 Task: Check the sale-to-list ratio of 2 stories in the last 1 year.
Action: Mouse moved to (1082, 277)
Screenshot: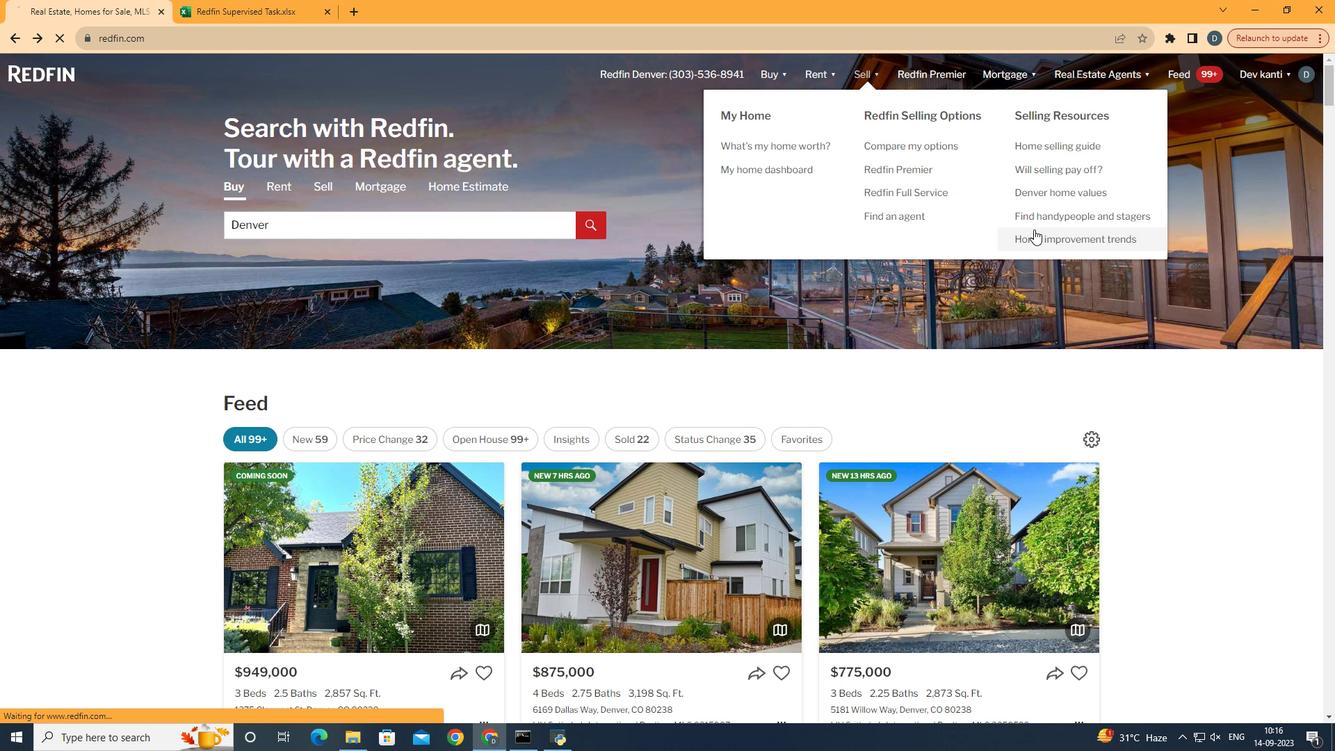 
Action: Mouse pressed left at (1082, 277)
Screenshot: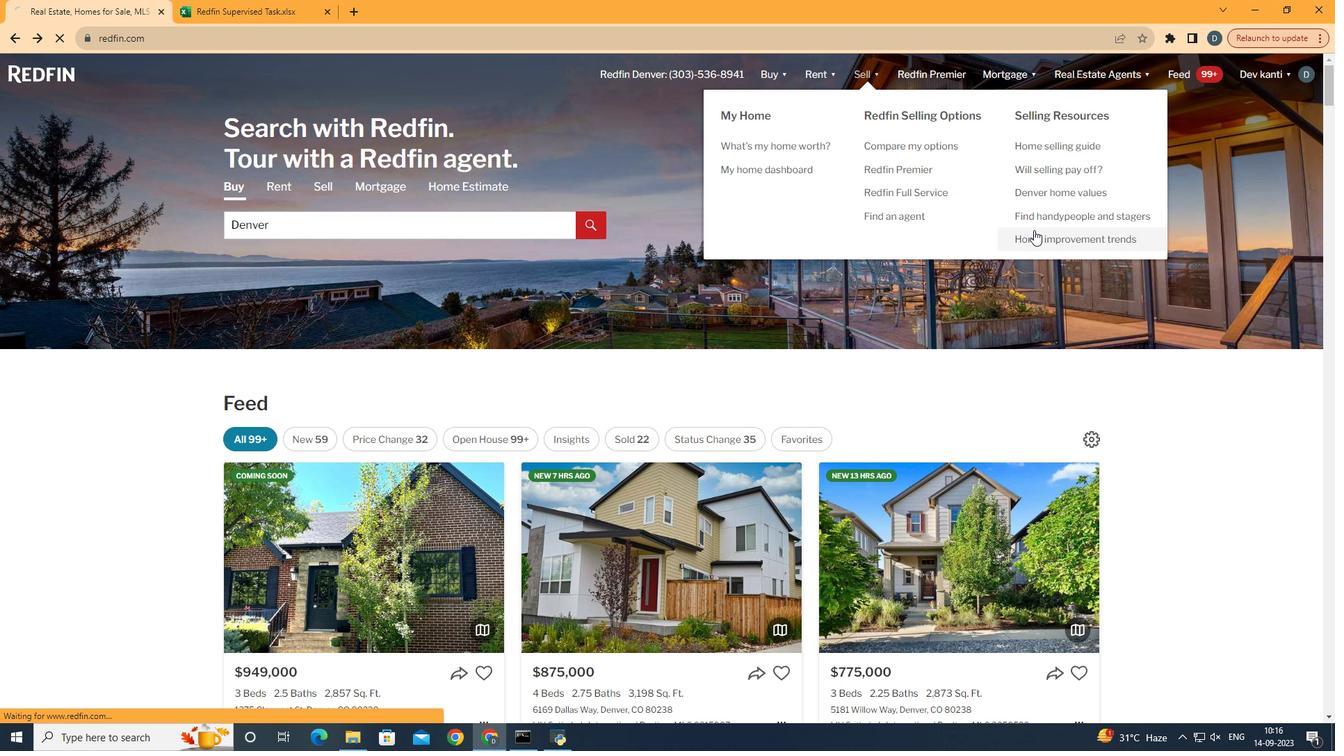 
Action: Mouse moved to (392, 311)
Screenshot: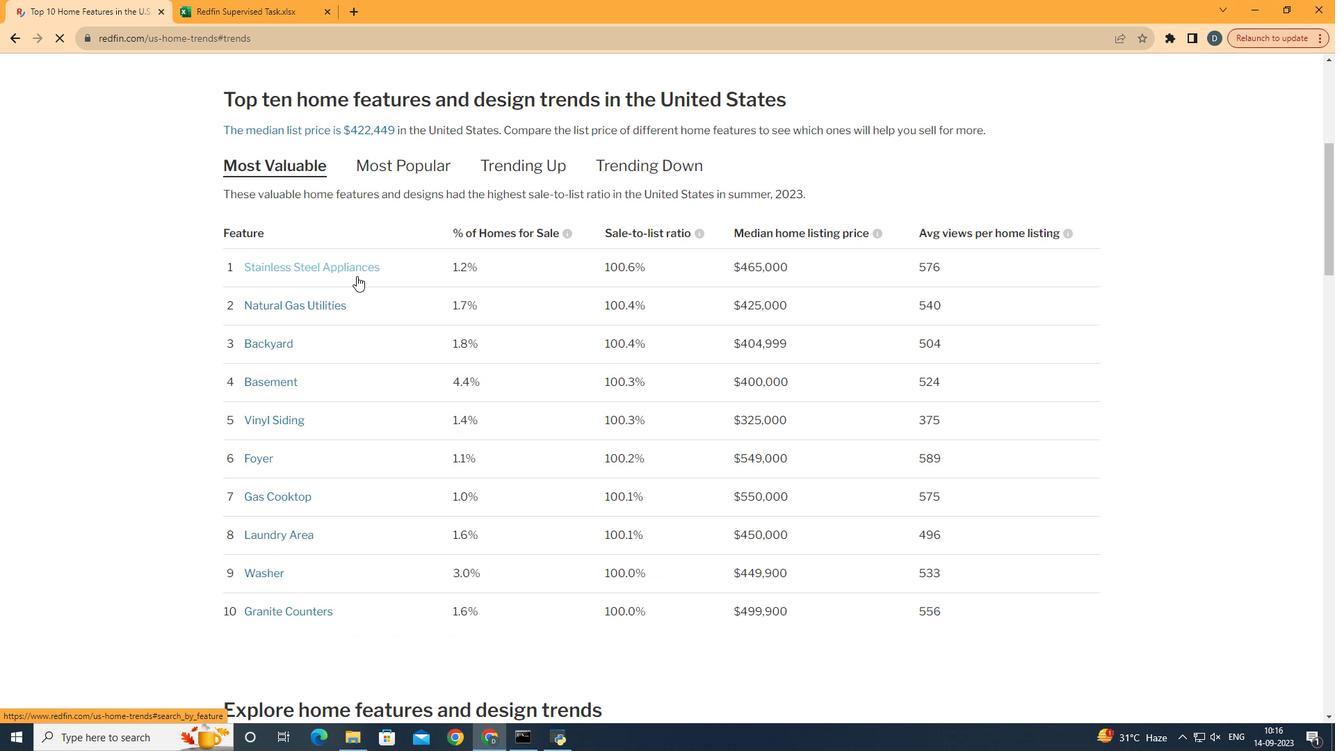 
Action: Mouse pressed left at (392, 311)
Screenshot: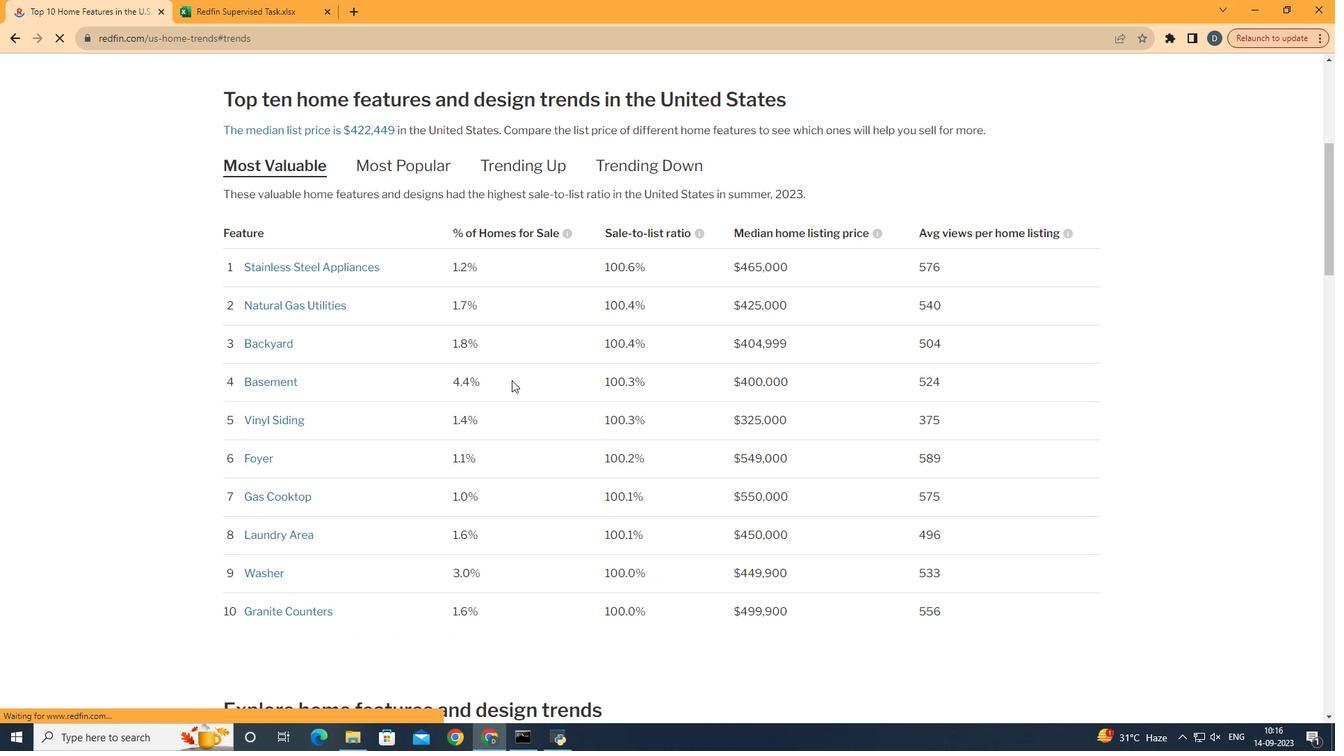 
Action: Mouse moved to (571, 446)
Screenshot: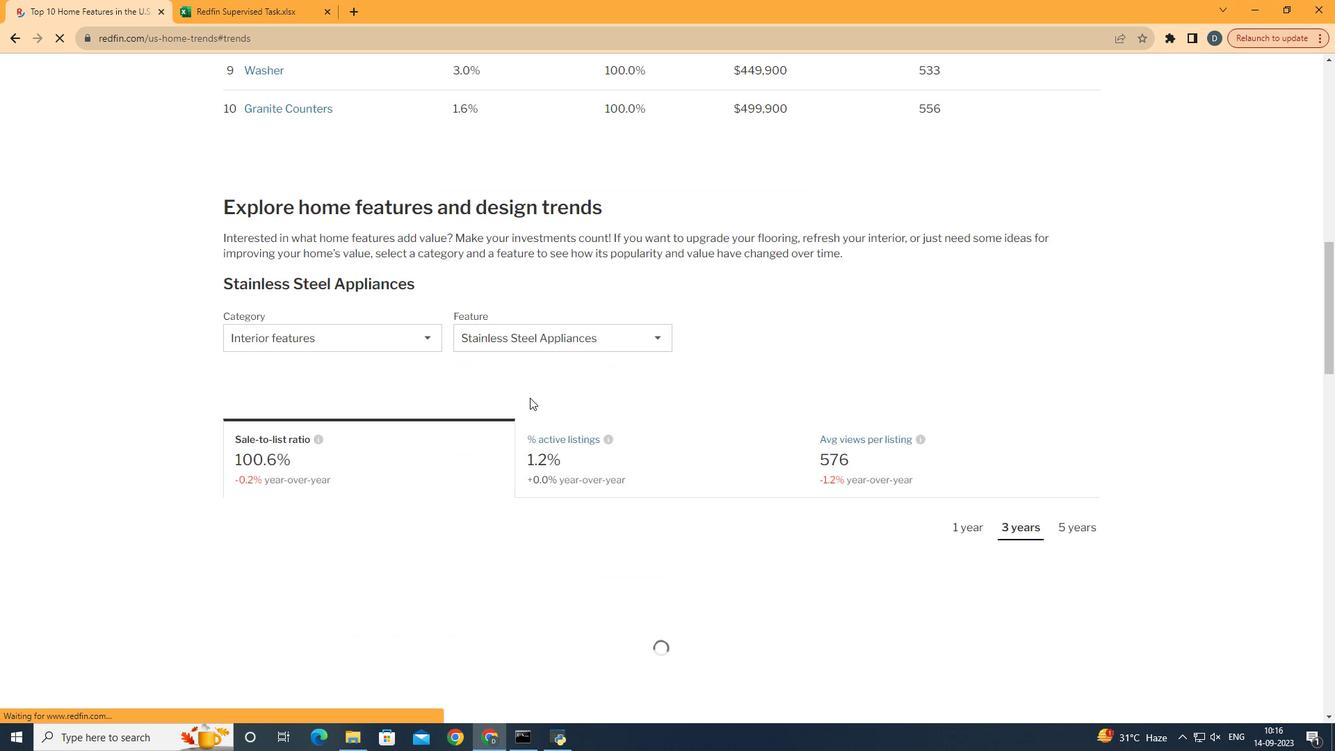 
Action: Mouse scrolled (571, 445) with delta (0, 0)
Screenshot: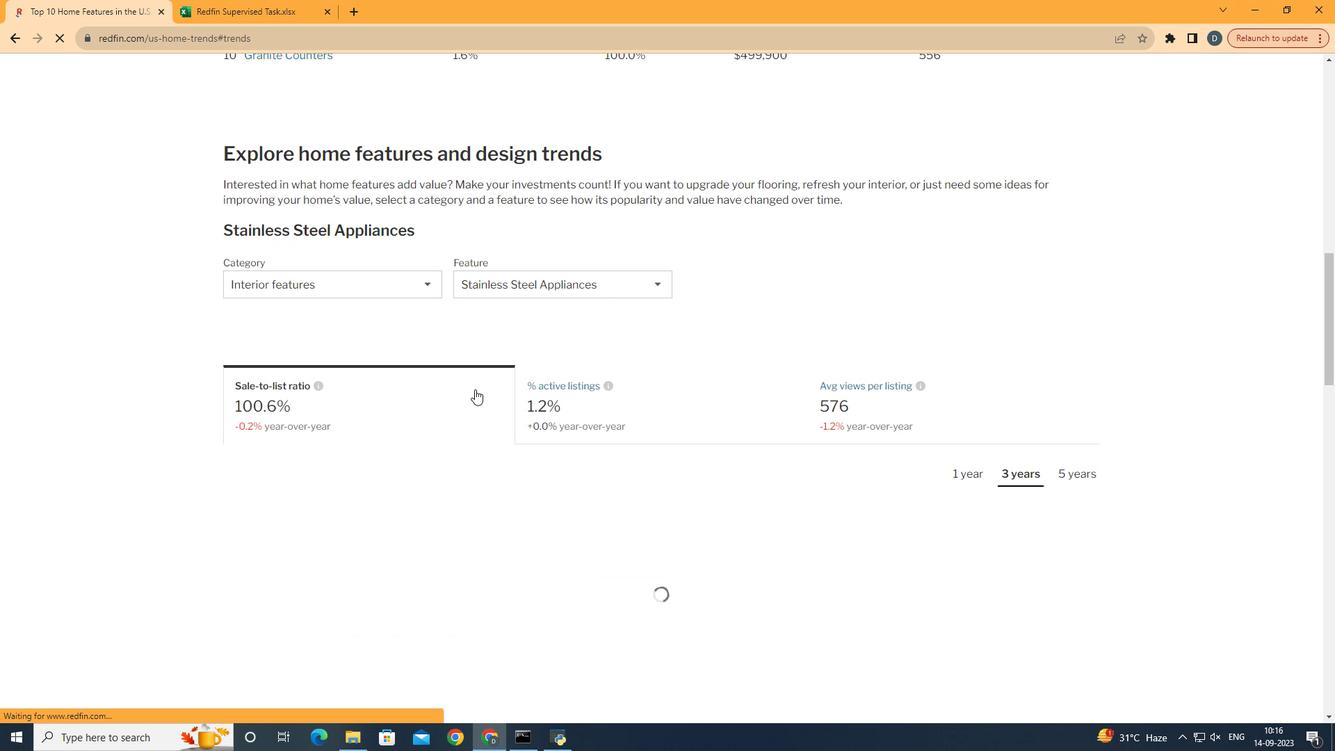 
Action: Mouse scrolled (571, 445) with delta (0, 0)
Screenshot: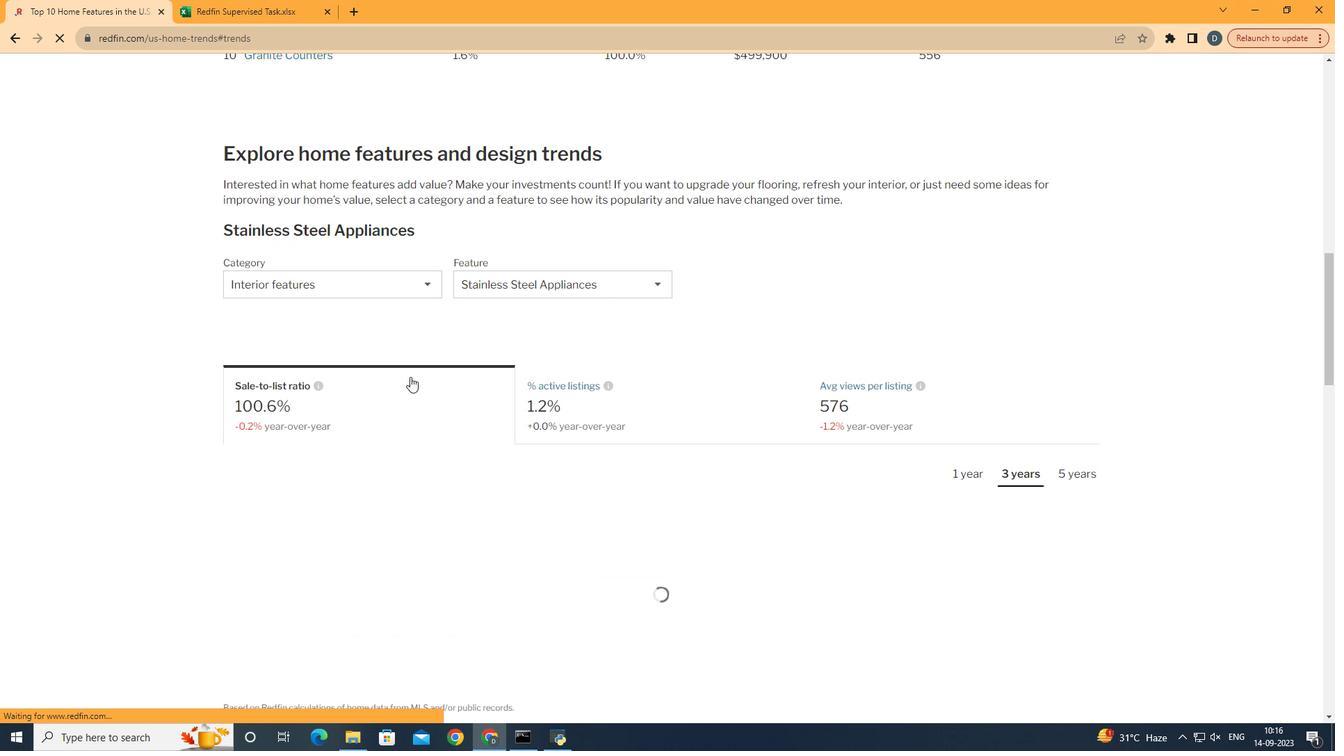 
Action: Mouse moved to (572, 446)
Screenshot: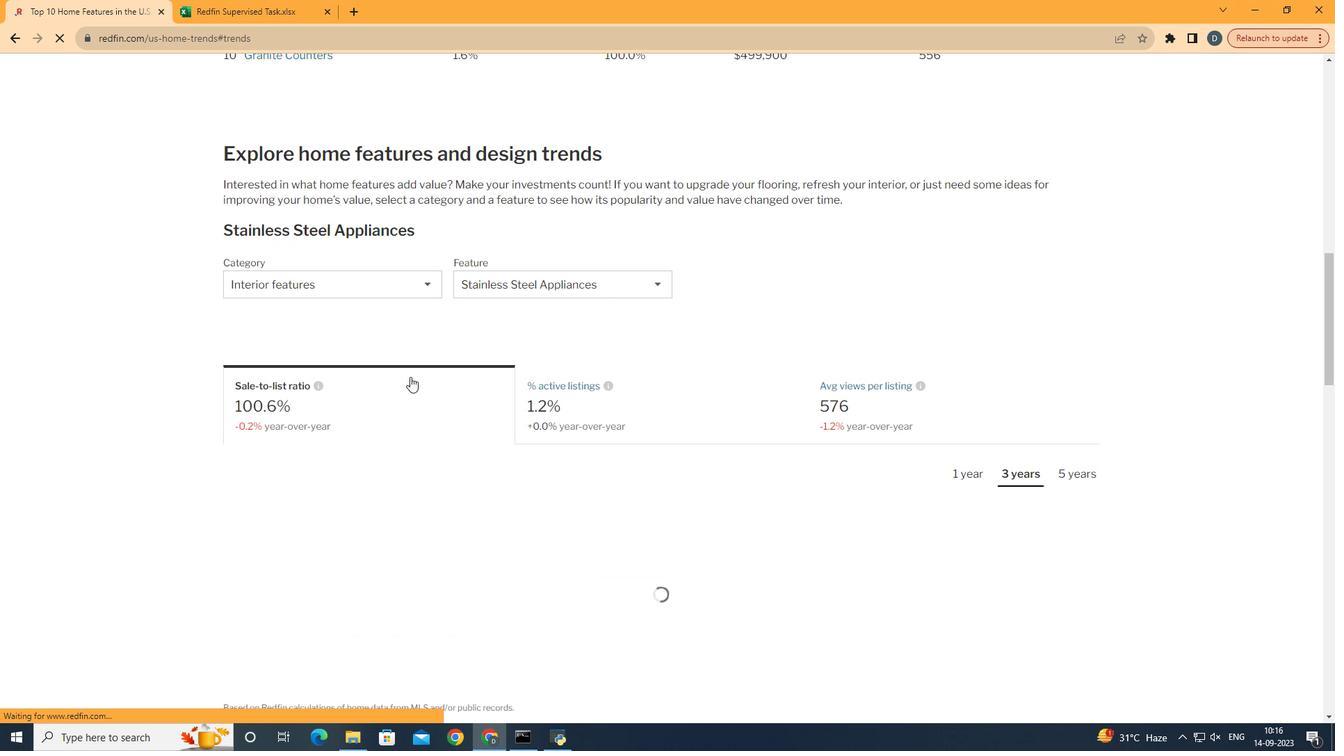 
Action: Mouse scrolled (572, 445) with delta (0, 0)
Screenshot: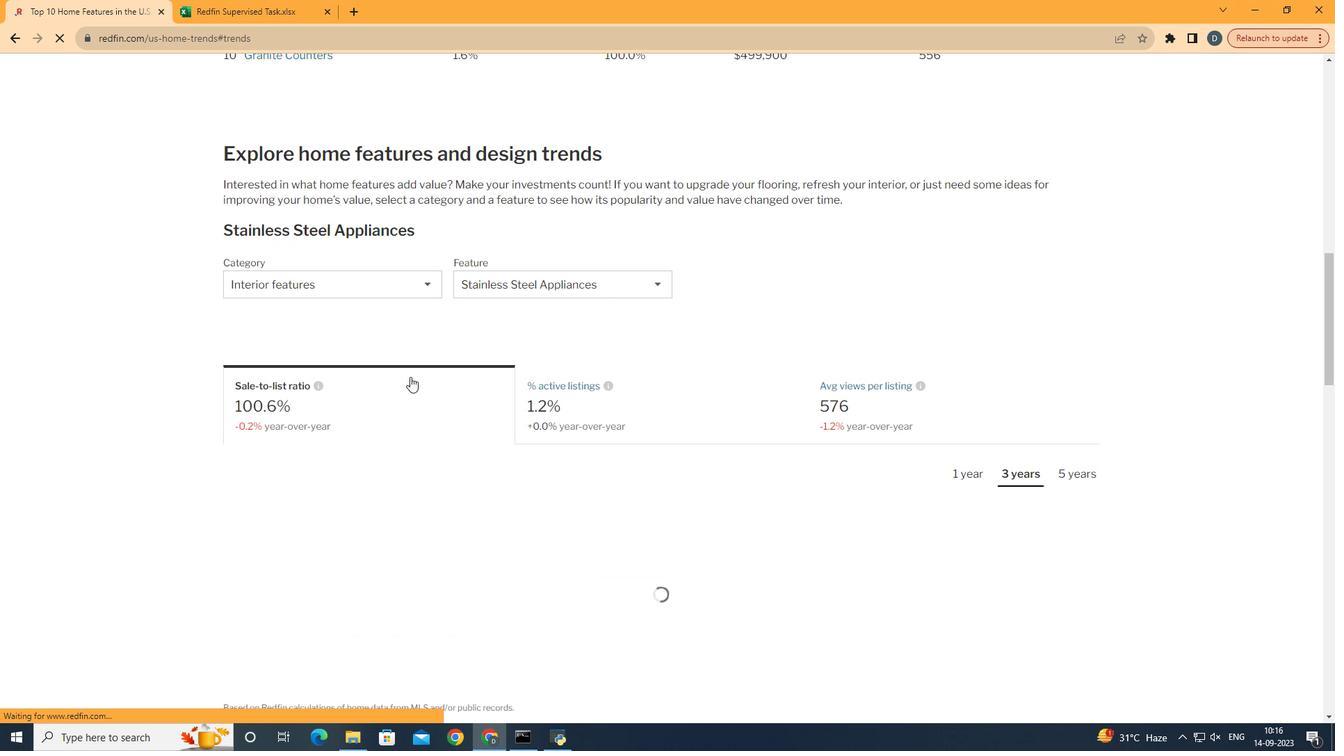 
Action: Mouse moved to (573, 446)
Screenshot: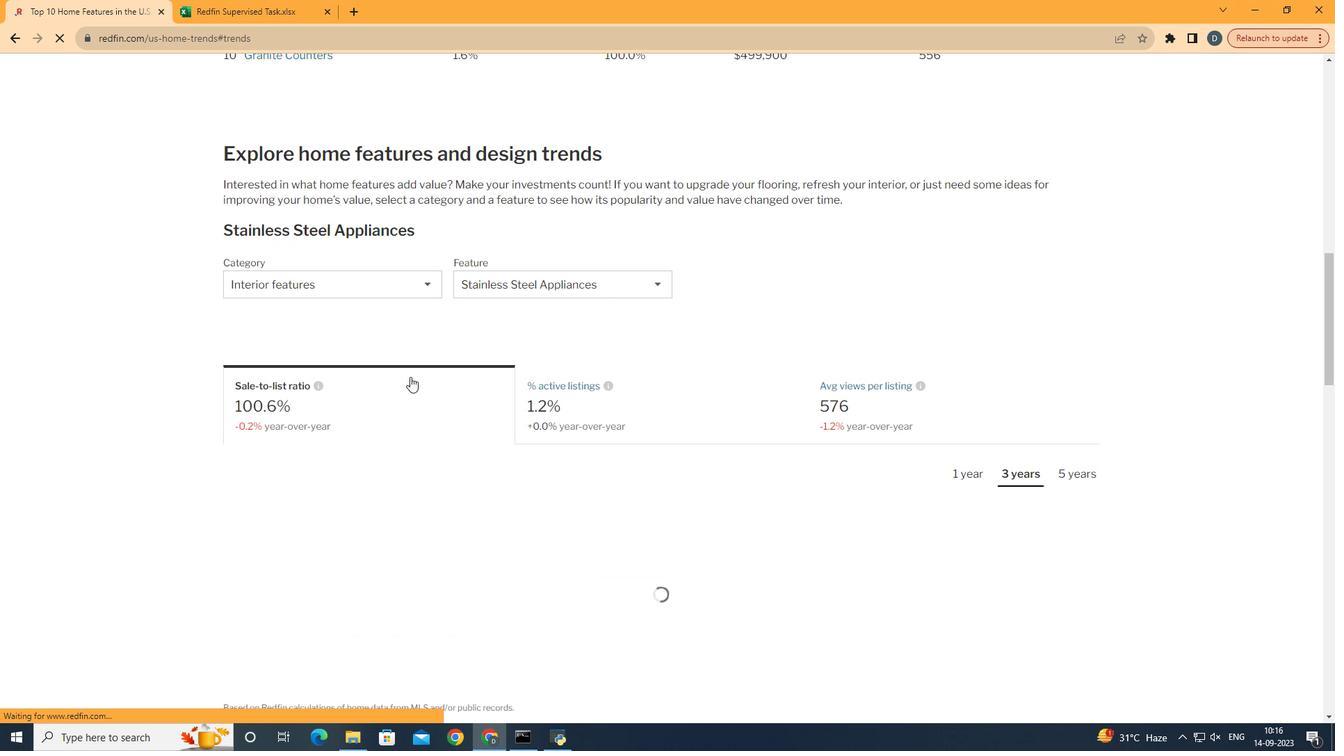 
Action: Mouse scrolled (573, 445) with delta (0, 0)
Screenshot: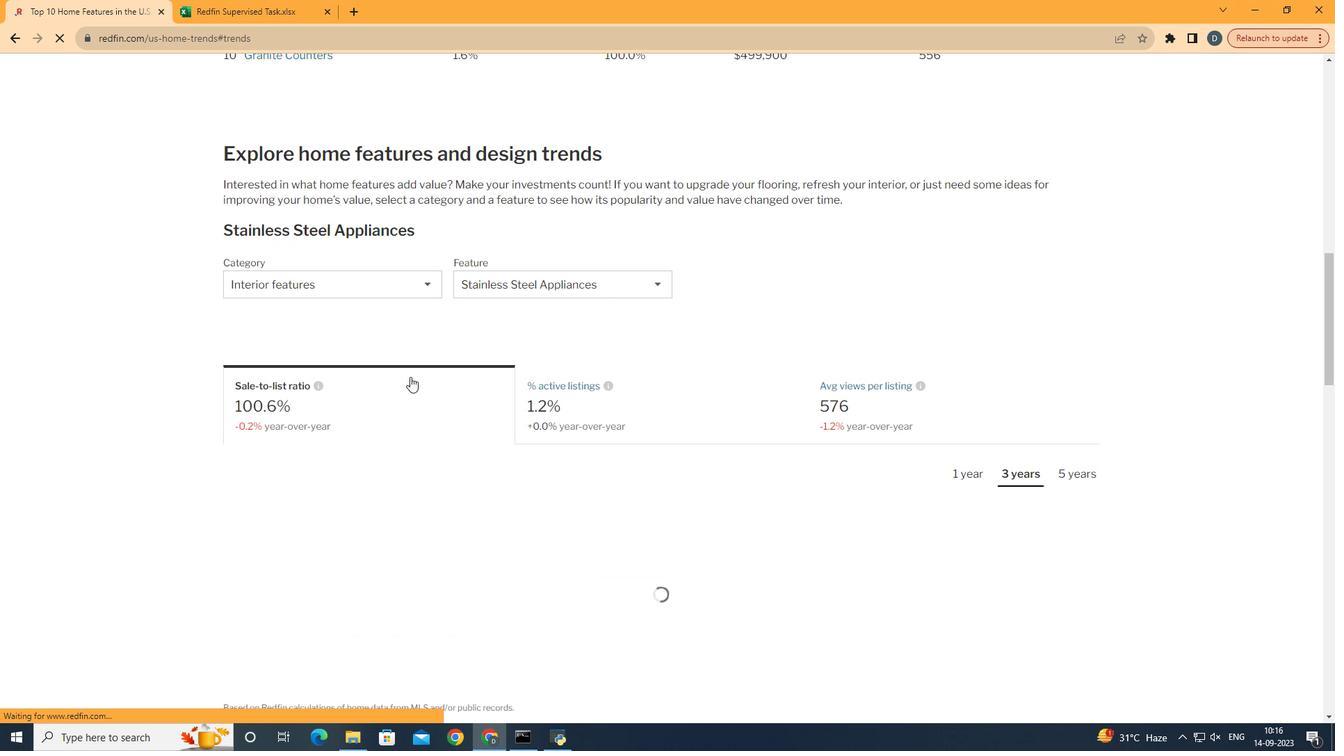 
Action: Mouse moved to (573, 446)
Screenshot: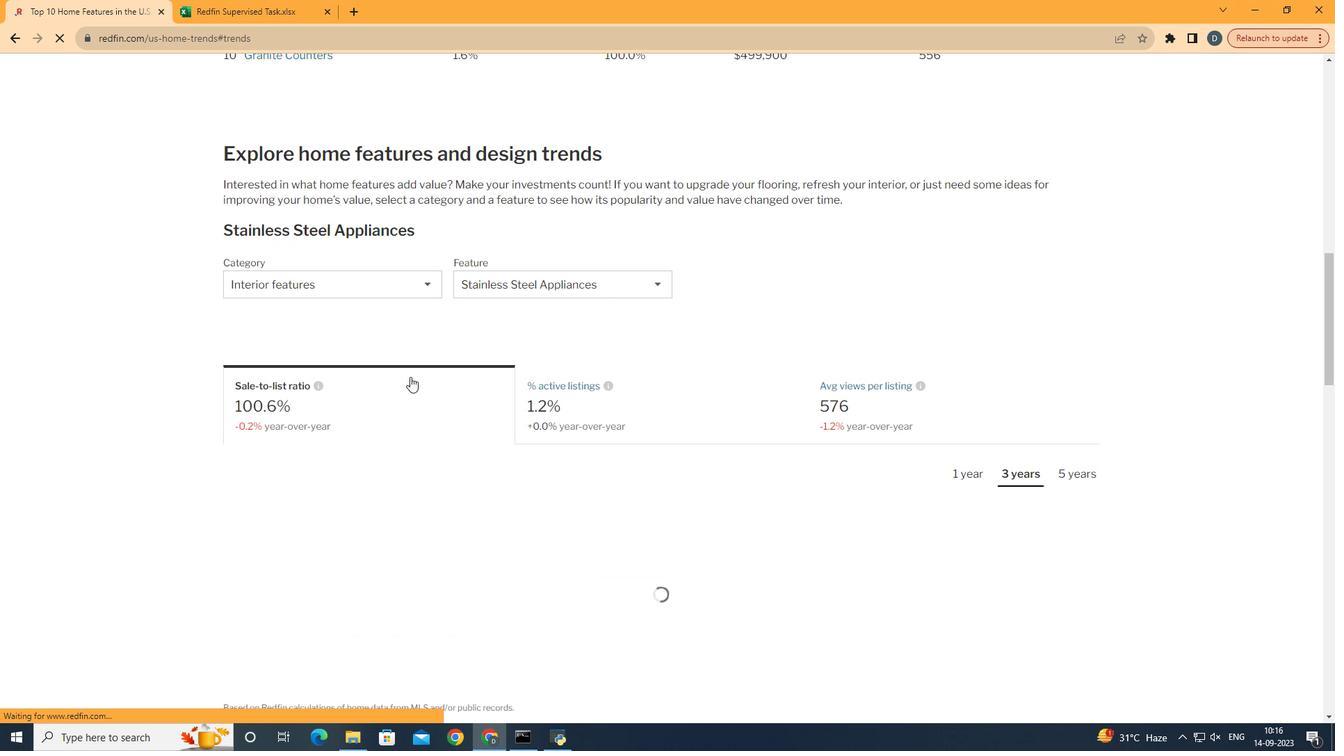 
Action: Mouse scrolled (573, 445) with delta (0, 0)
Screenshot: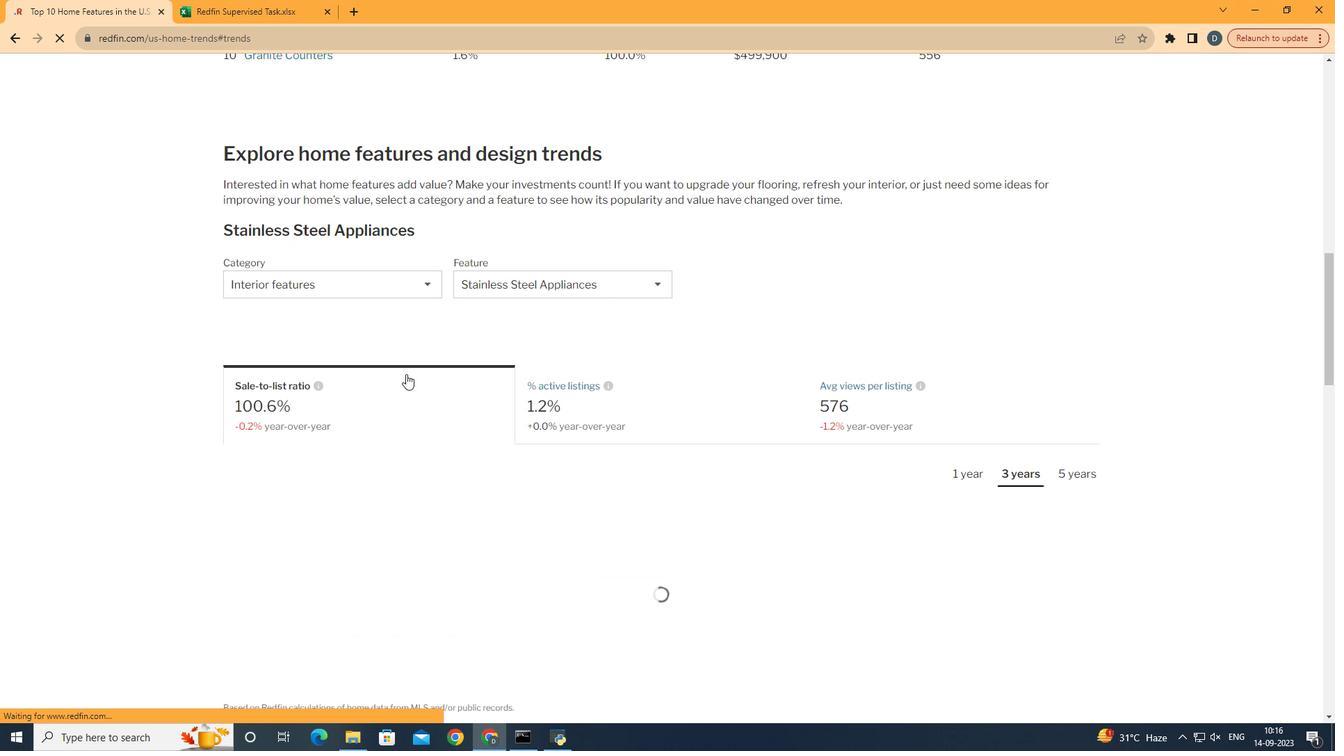 
Action: Mouse moved to (573, 446)
Screenshot: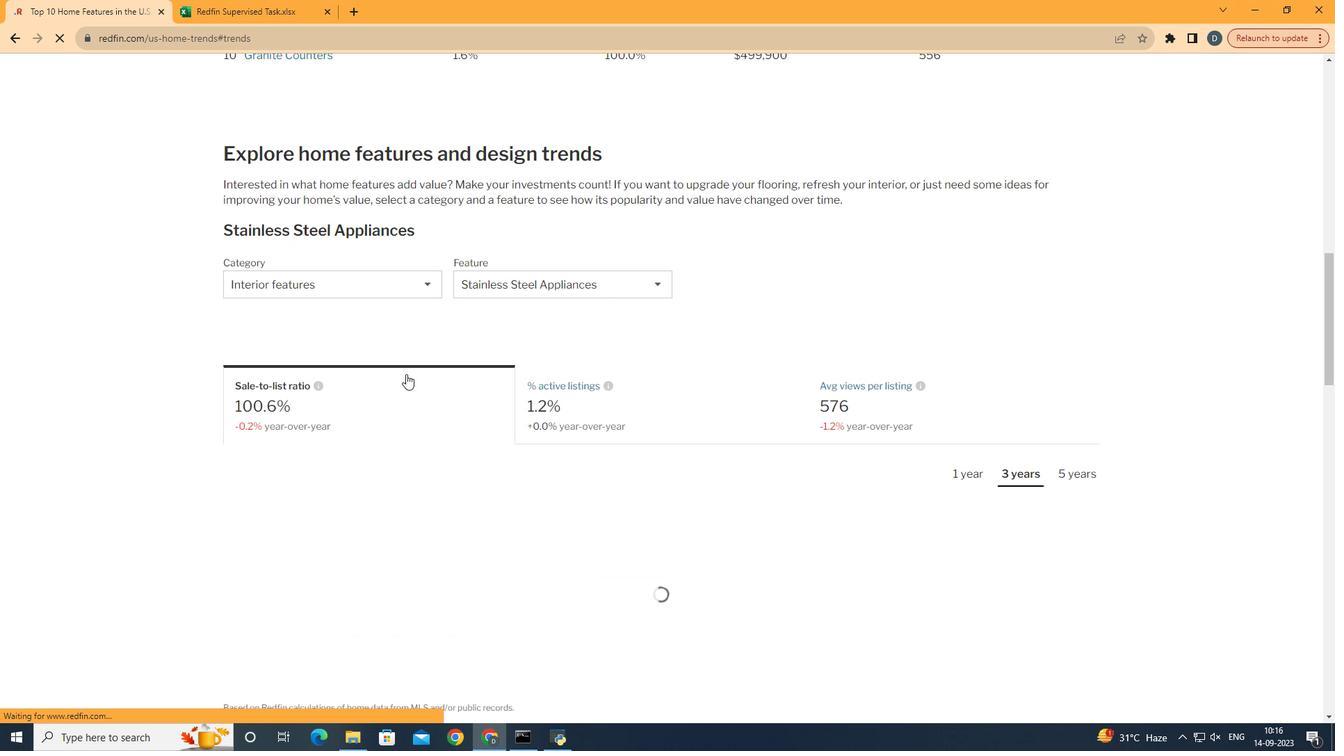 
Action: Mouse scrolled (573, 445) with delta (0, 0)
Screenshot: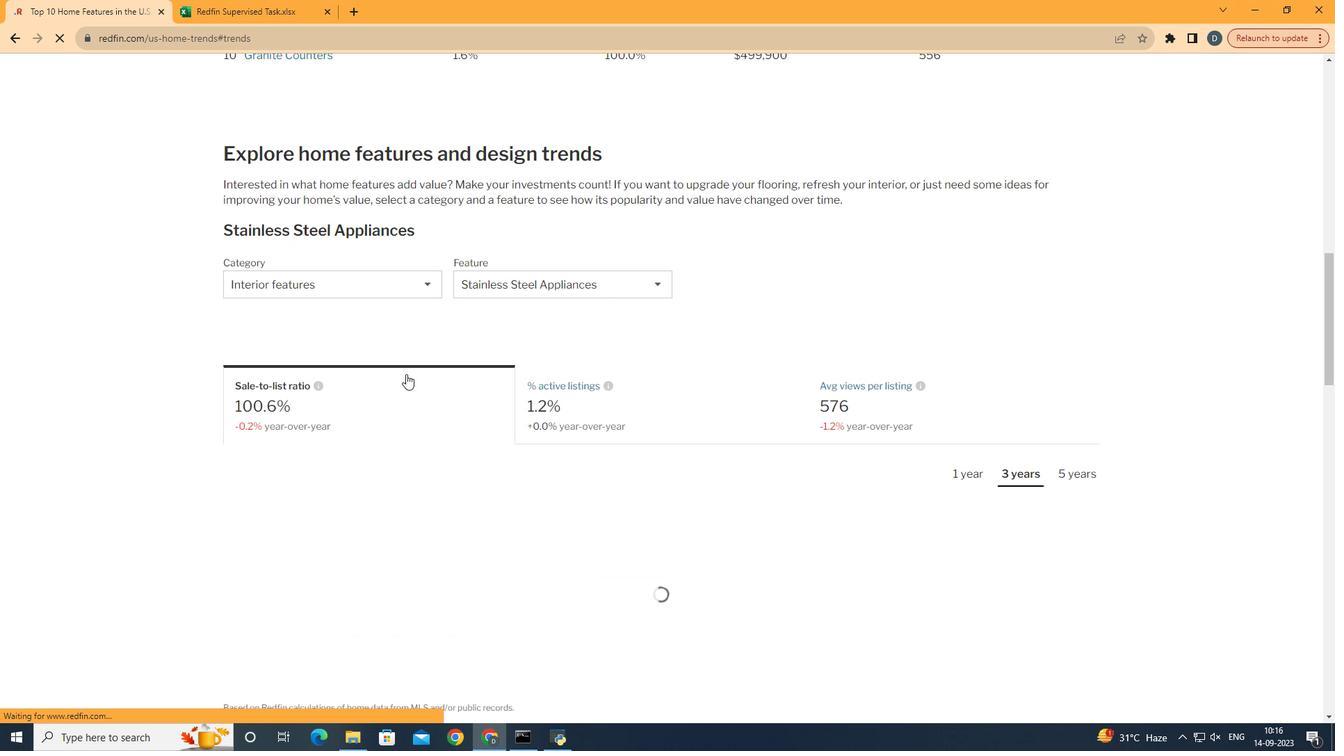 
Action: Mouse moved to (575, 446)
Screenshot: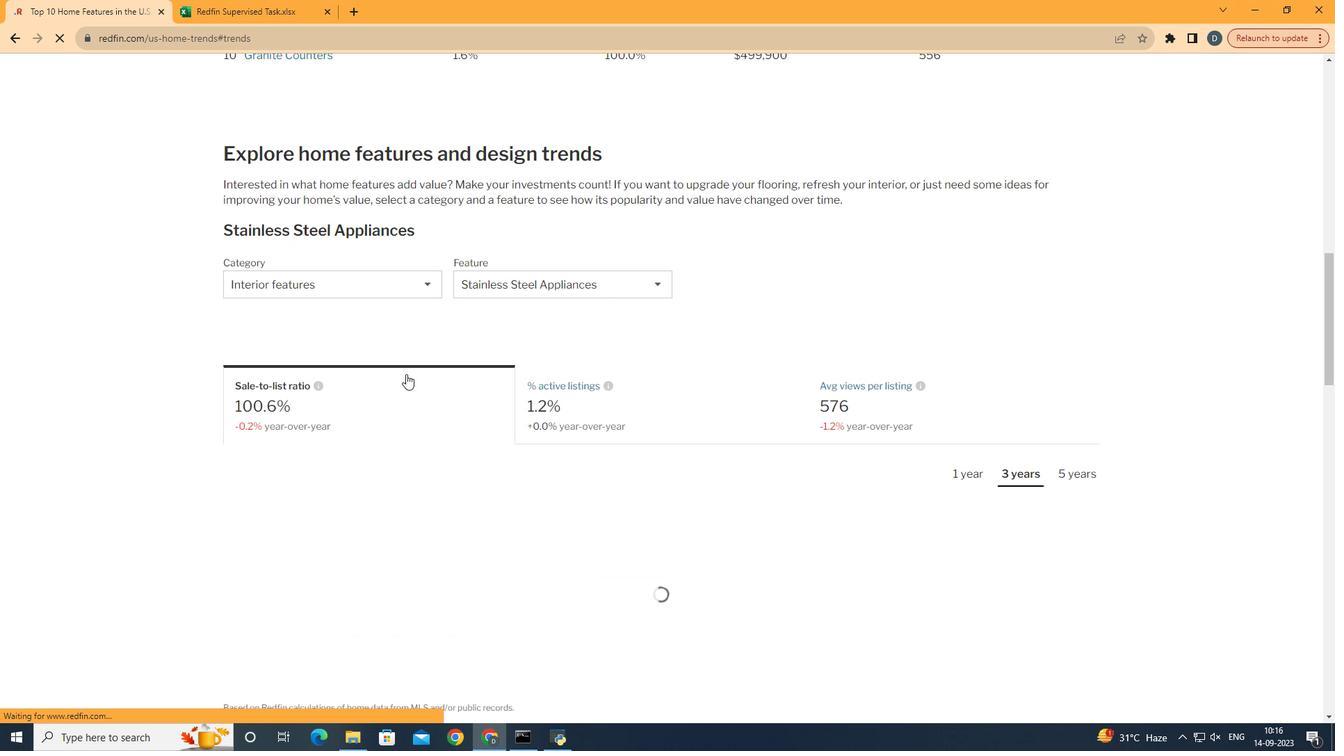 
Action: Mouse scrolled (575, 445) with delta (0, 0)
Screenshot: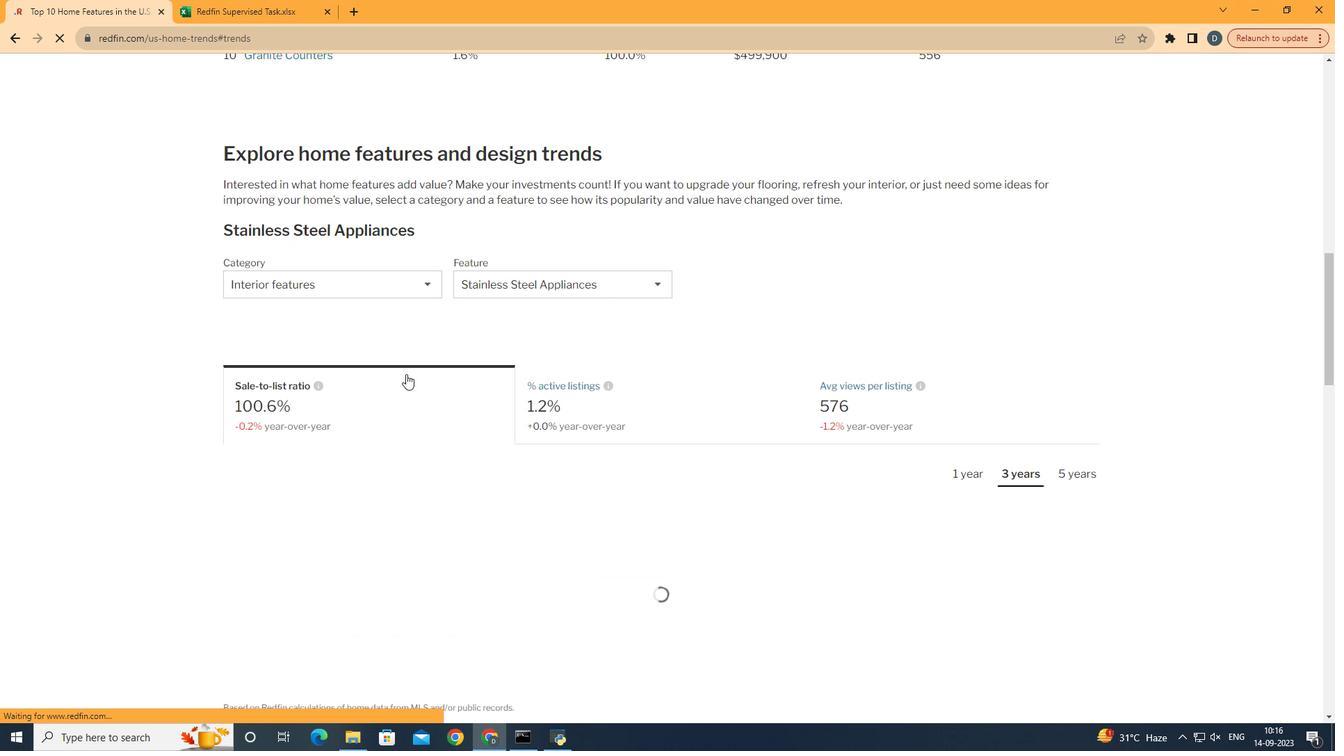 
Action: Mouse moved to (577, 446)
Screenshot: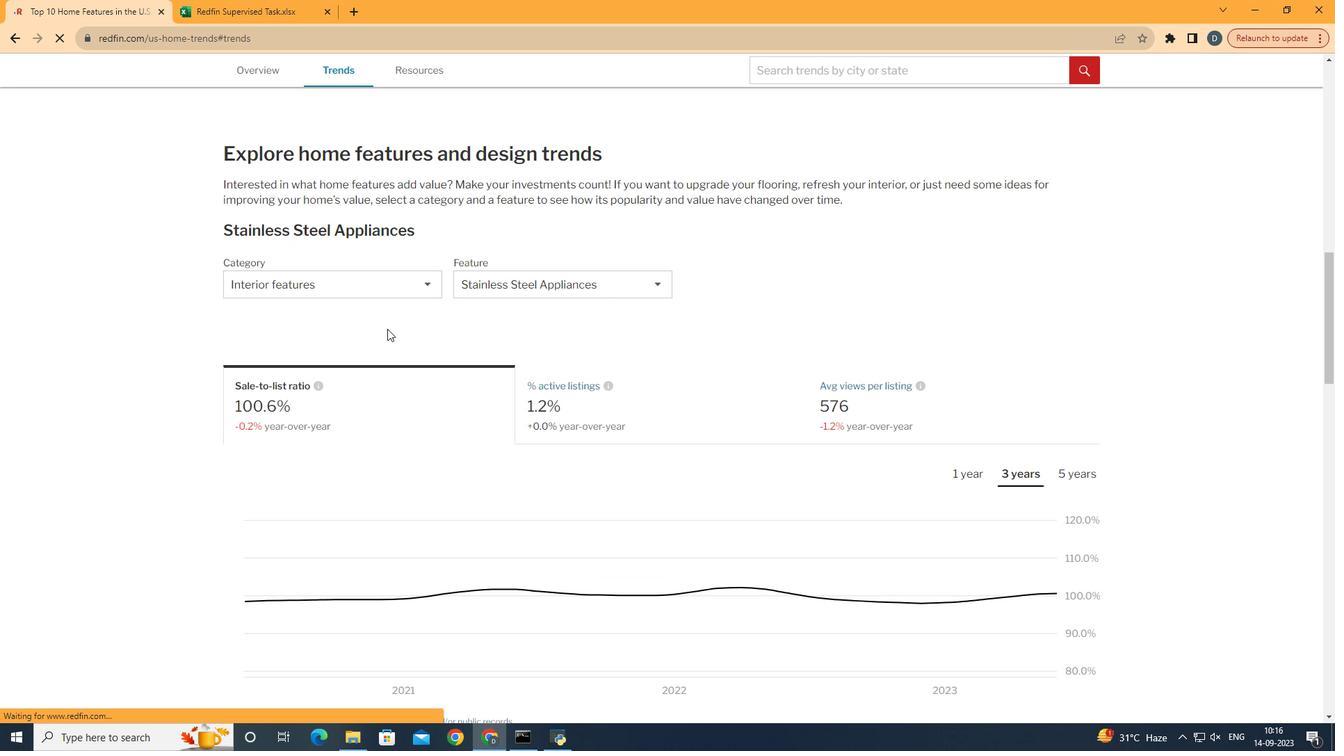 
Action: Mouse scrolled (577, 445) with delta (0, 0)
Screenshot: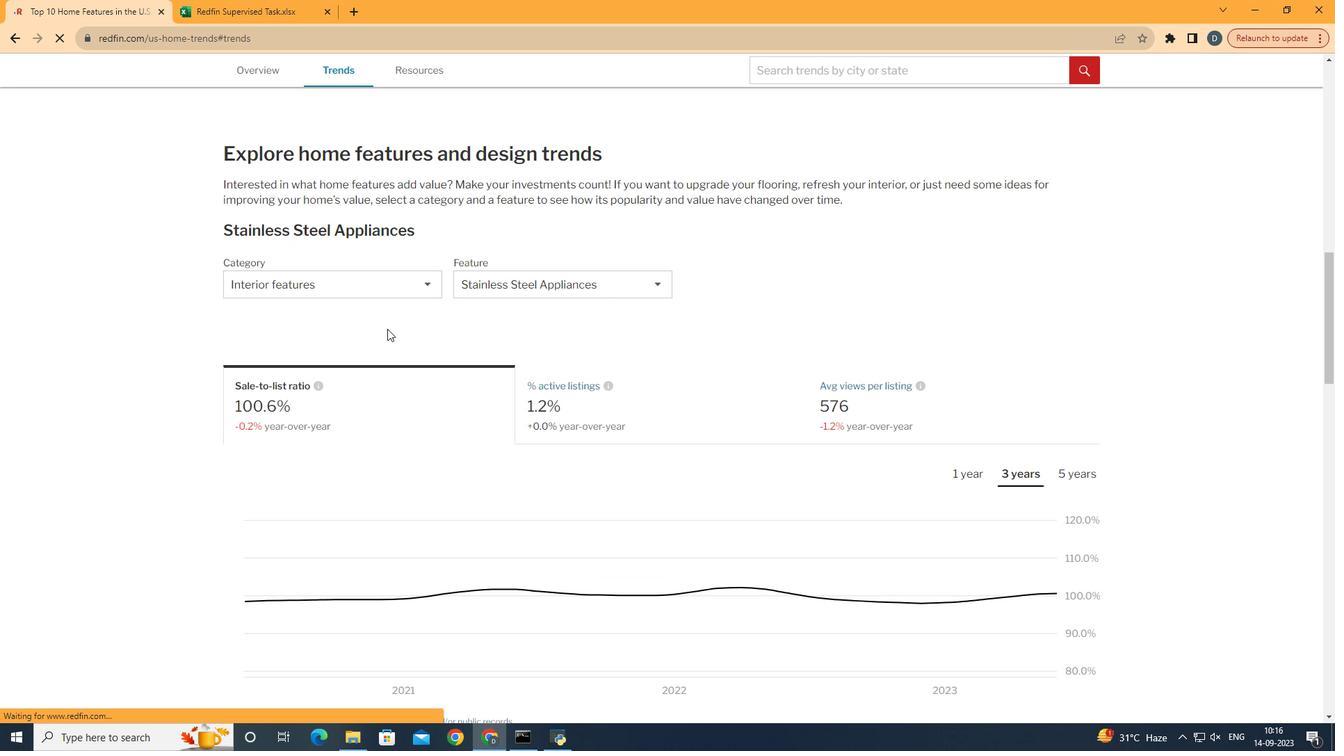 
Action: Mouse moved to (438, 365)
Screenshot: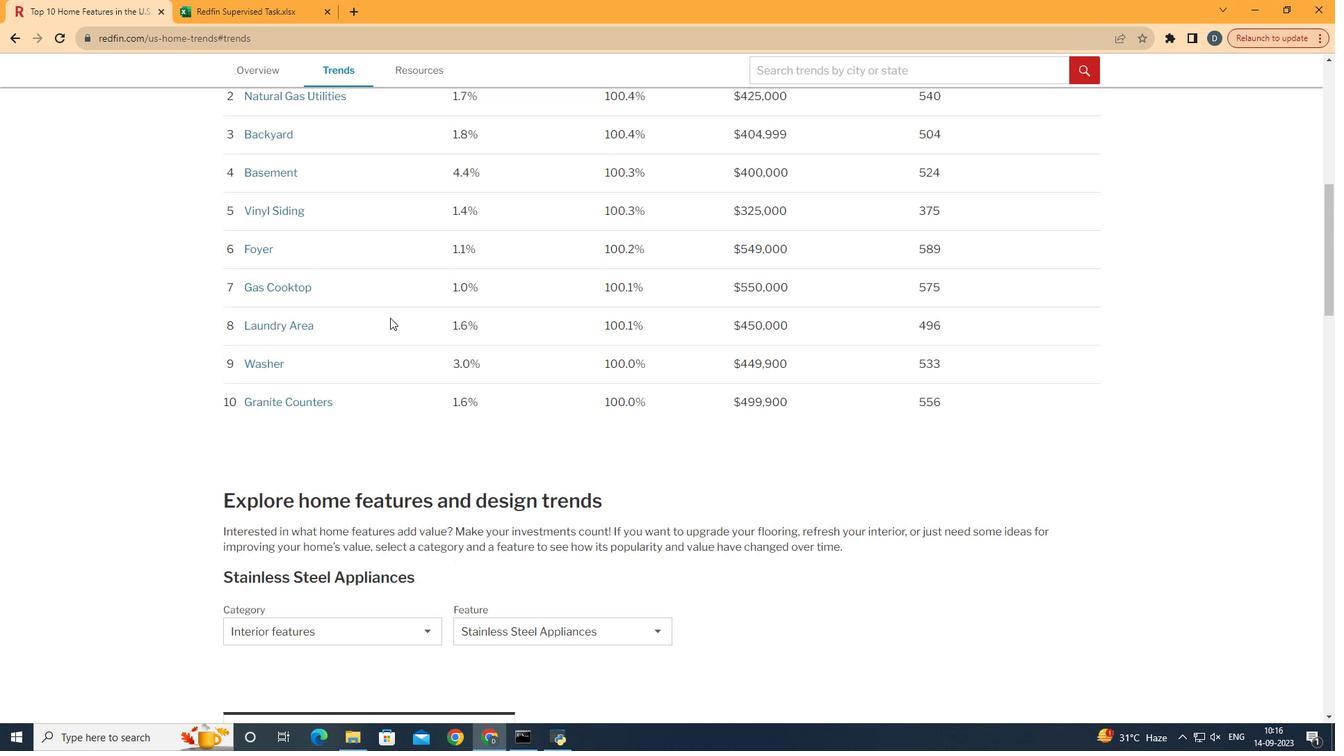 
Action: Mouse scrolled (438, 365) with delta (0, 0)
Screenshot: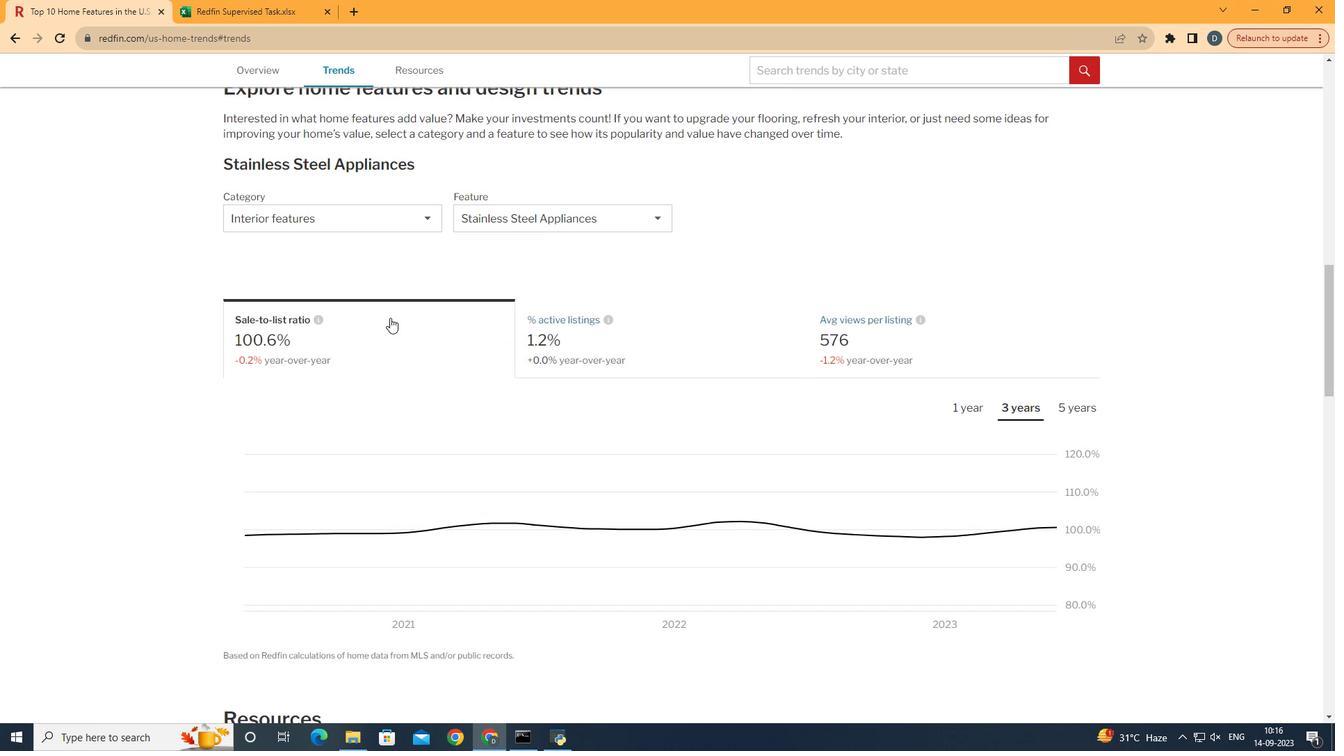 
Action: Mouse scrolled (438, 365) with delta (0, 0)
Screenshot: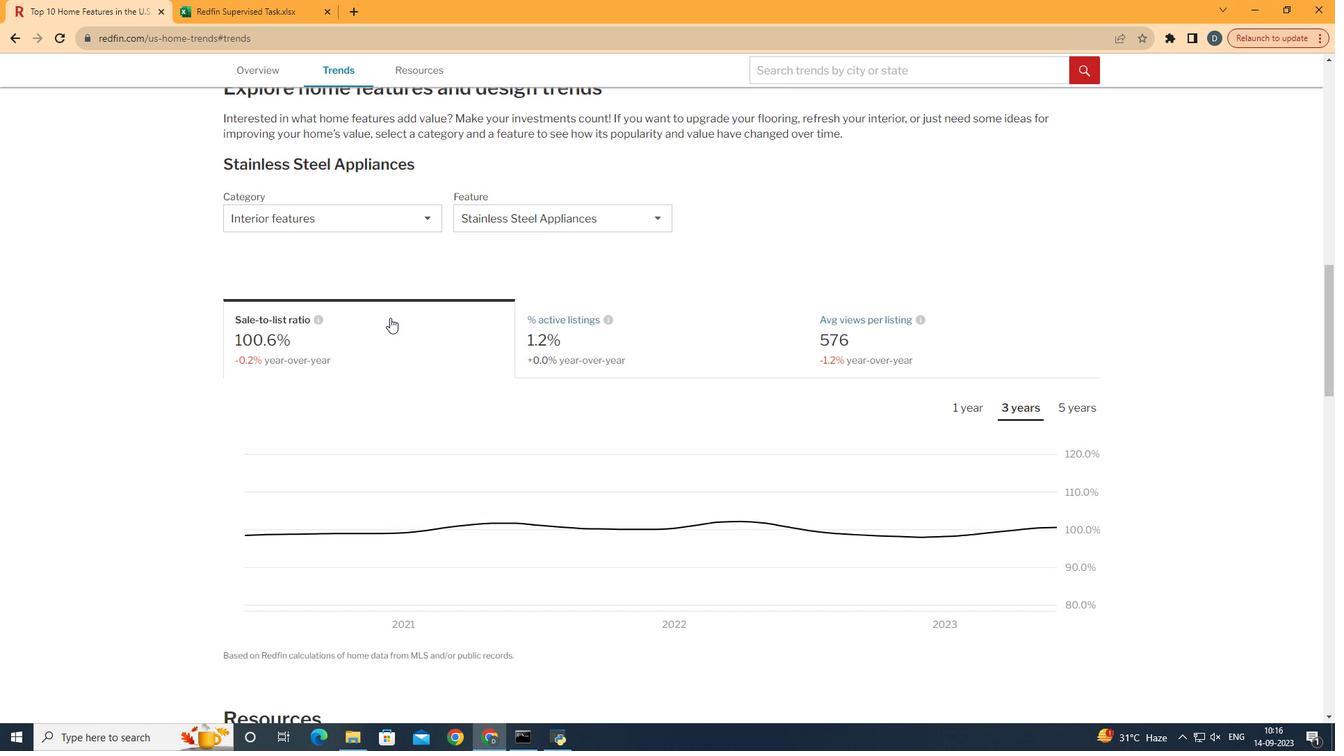 
Action: Mouse scrolled (438, 365) with delta (0, 0)
Screenshot: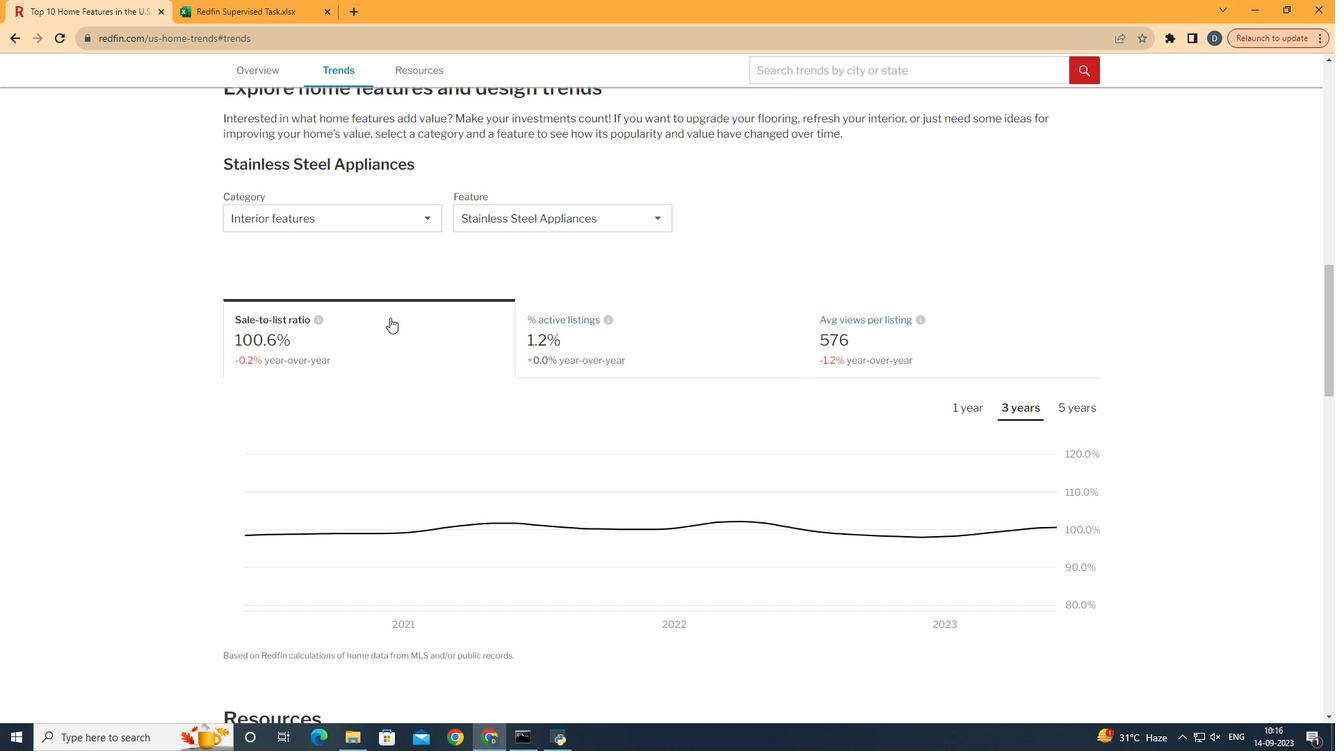 
Action: Mouse scrolled (438, 365) with delta (0, 0)
Screenshot: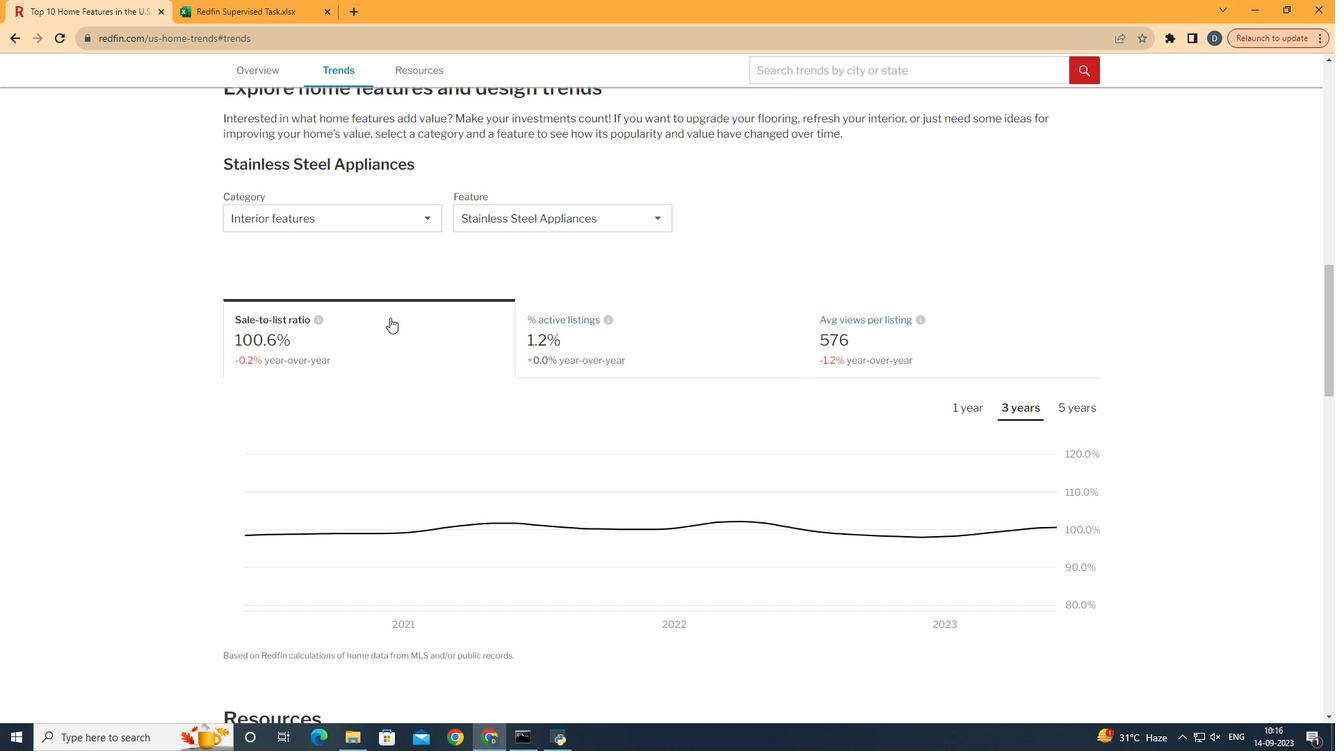 
Action: Mouse scrolled (438, 365) with delta (0, 0)
Screenshot: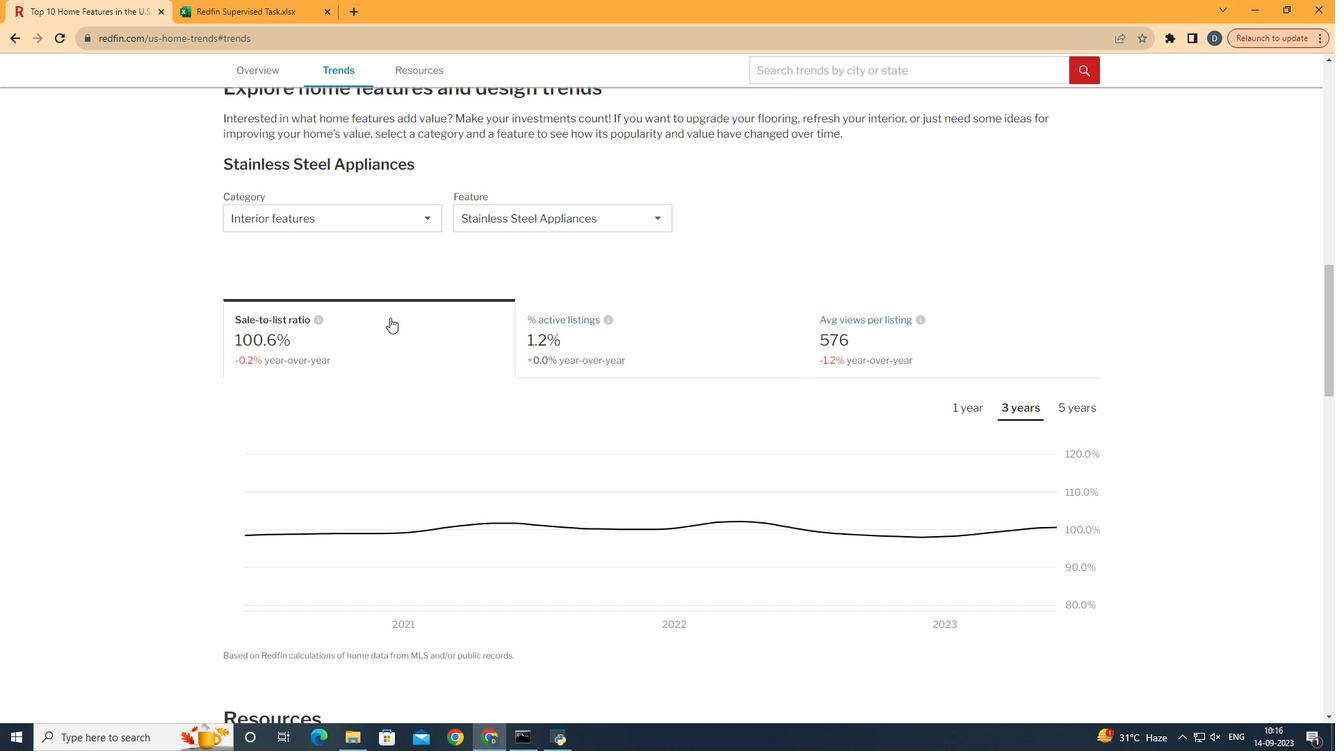 
Action: Mouse scrolled (438, 365) with delta (0, 0)
Screenshot: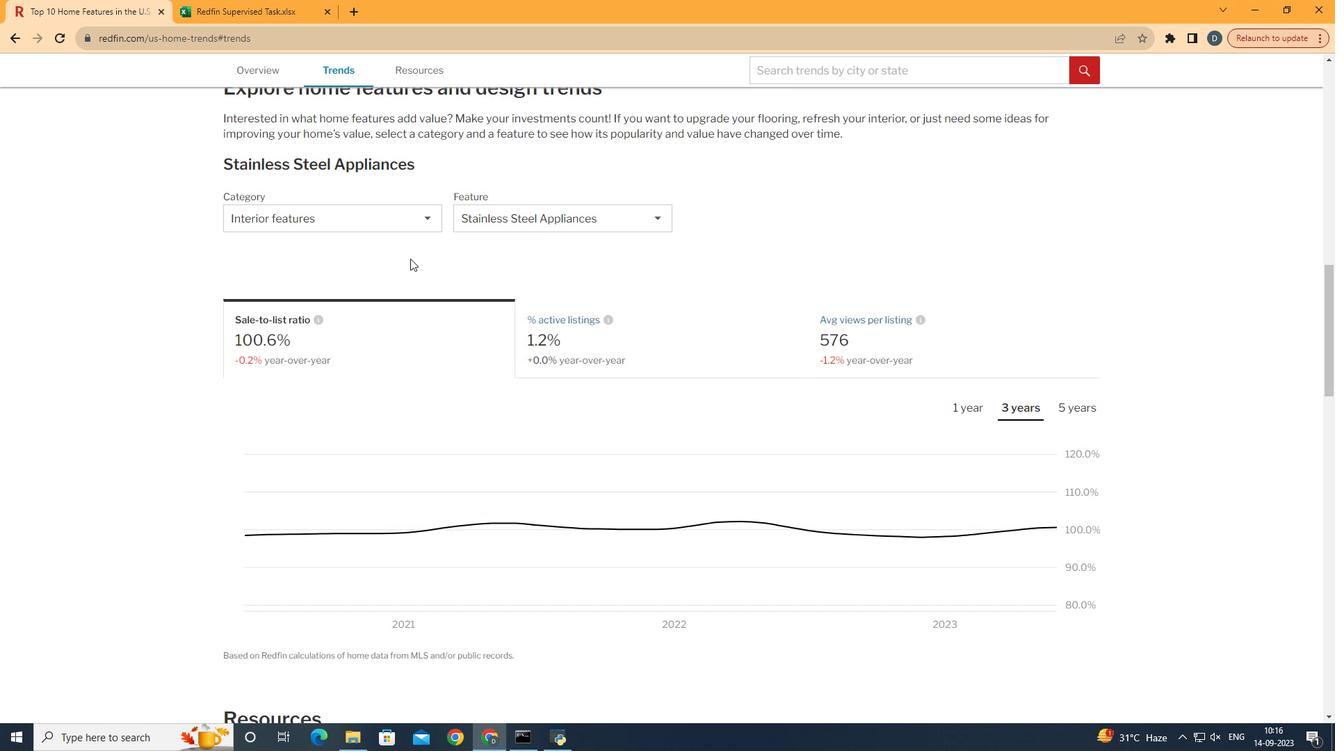 
Action: Mouse moved to (454, 270)
Screenshot: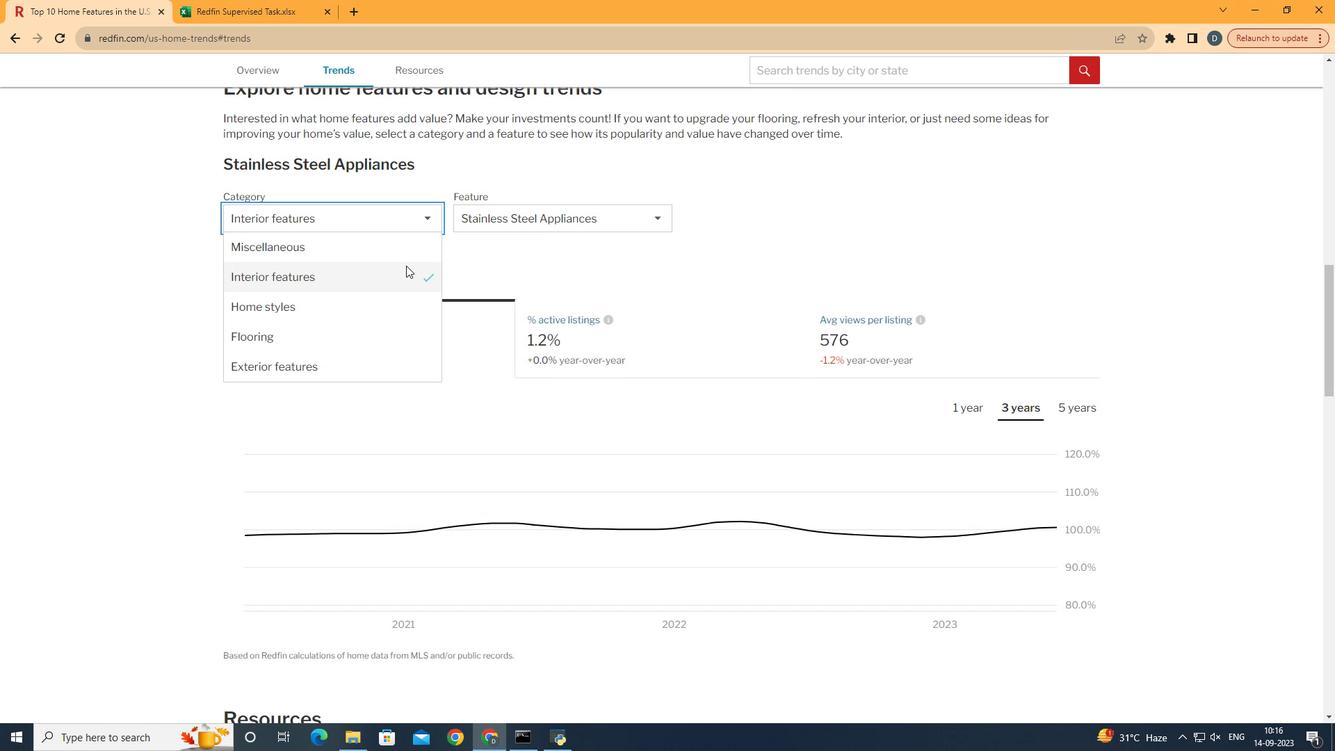 
Action: Mouse pressed left at (454, 270)
Screenshot: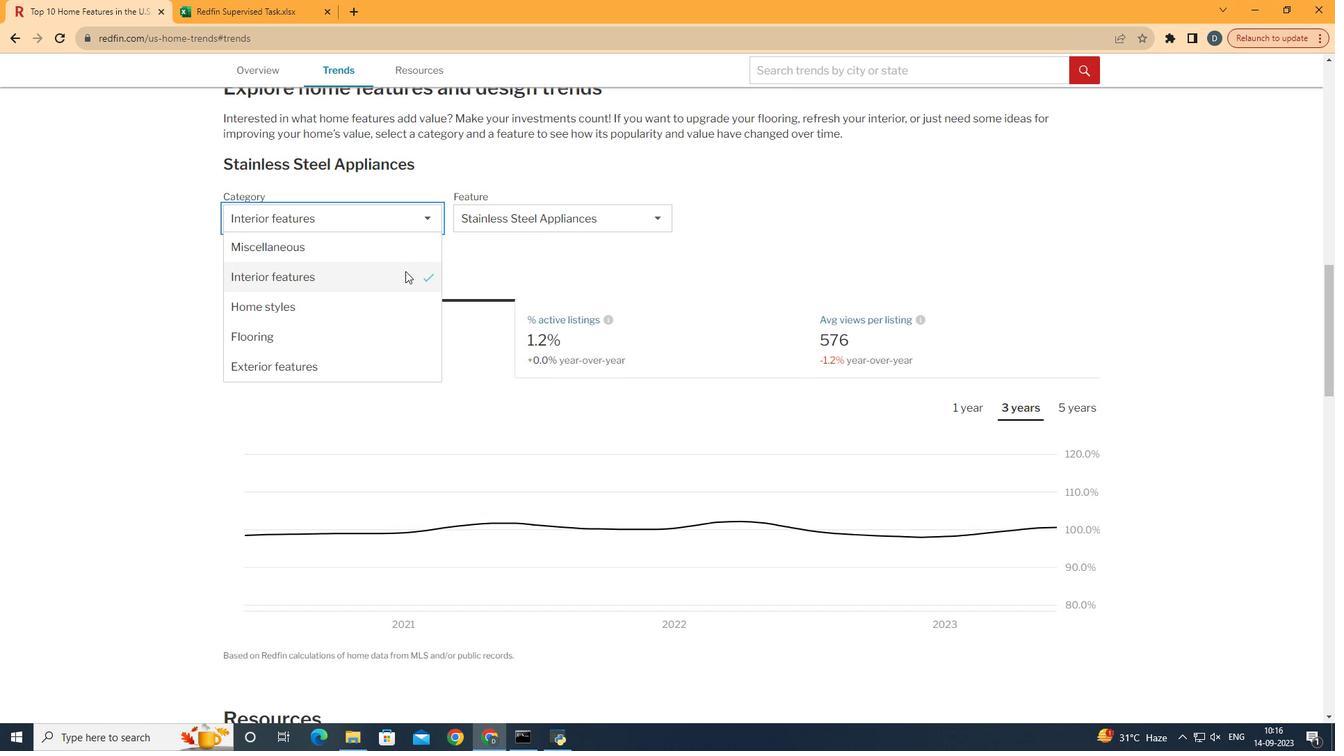 
Action: Mouse moved to (443, 360)
Screenshot: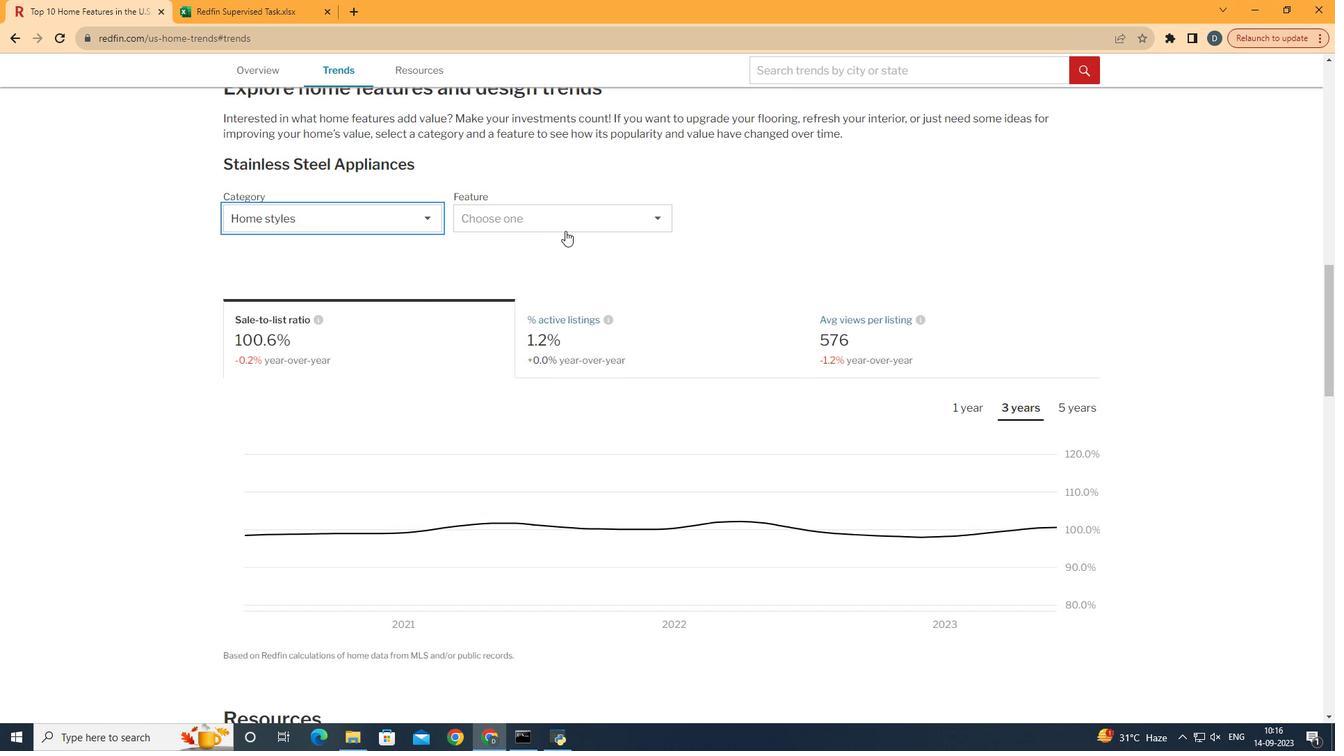 
Action: Mouse pressed left at (443, 360)
Screenshot: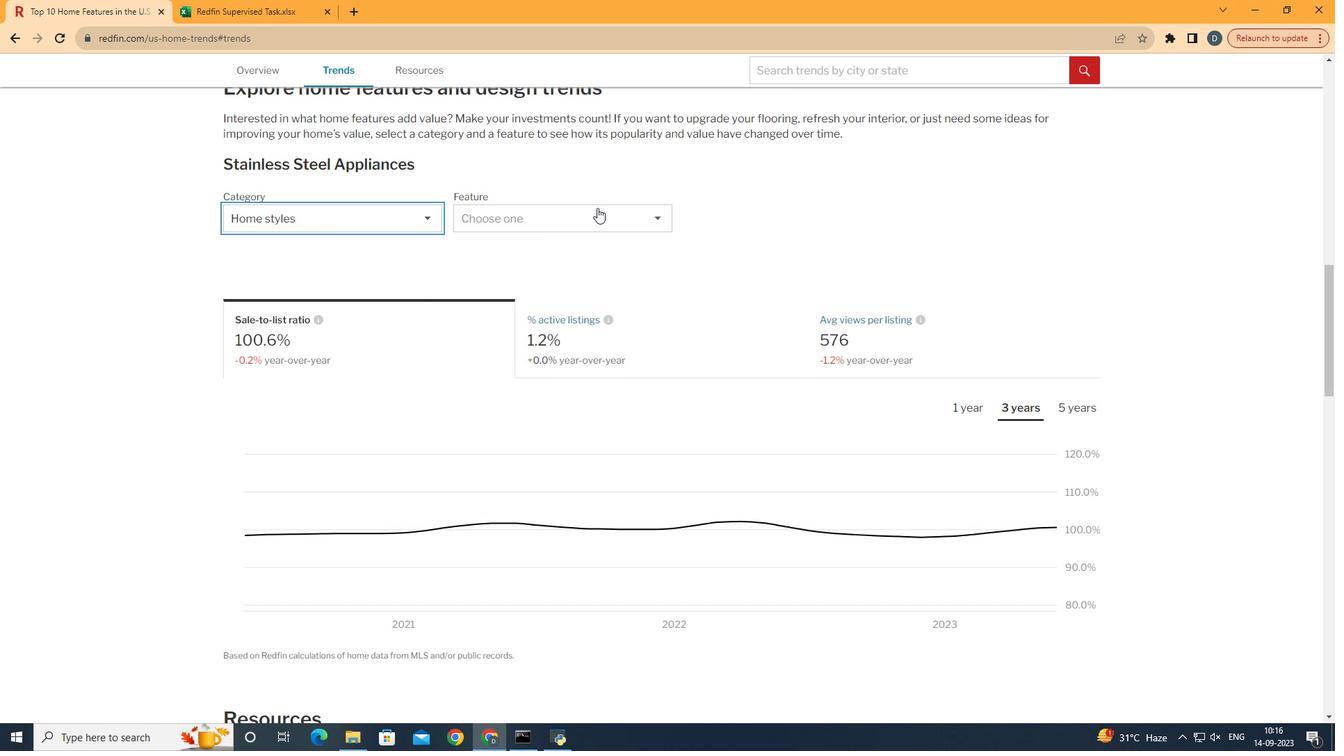 
Action: Mouse moved to (645, 255)
Screenshot: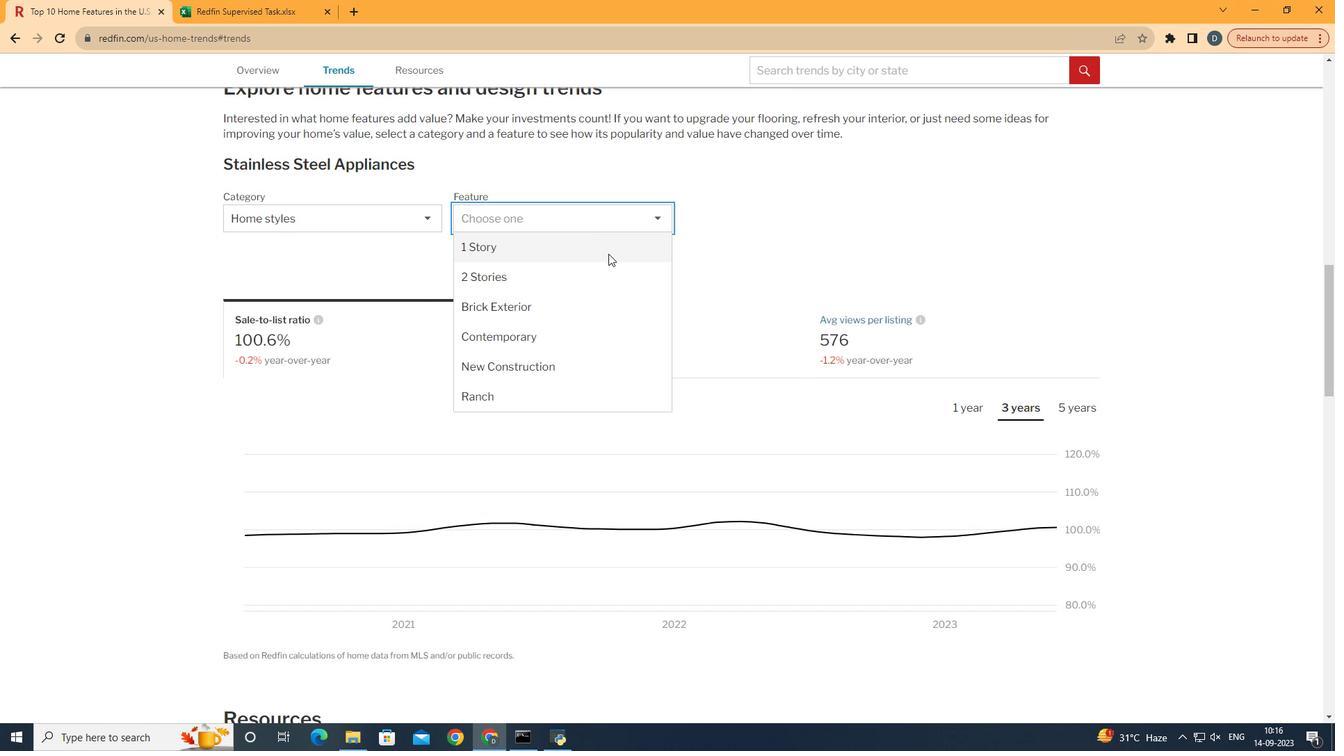 
Action: Mouse pressed left at (645, 255)
Screenshot: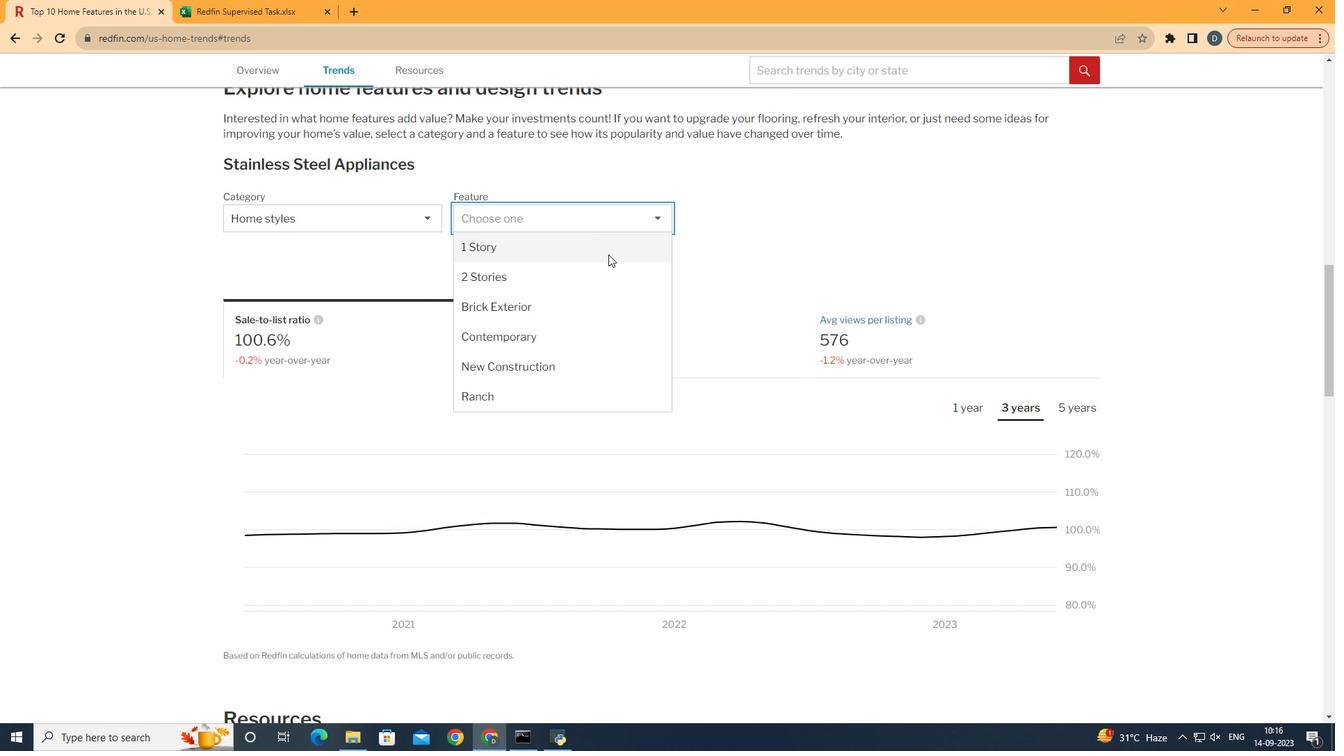
Action: Mouse moved to (656, 324)
Screenshot: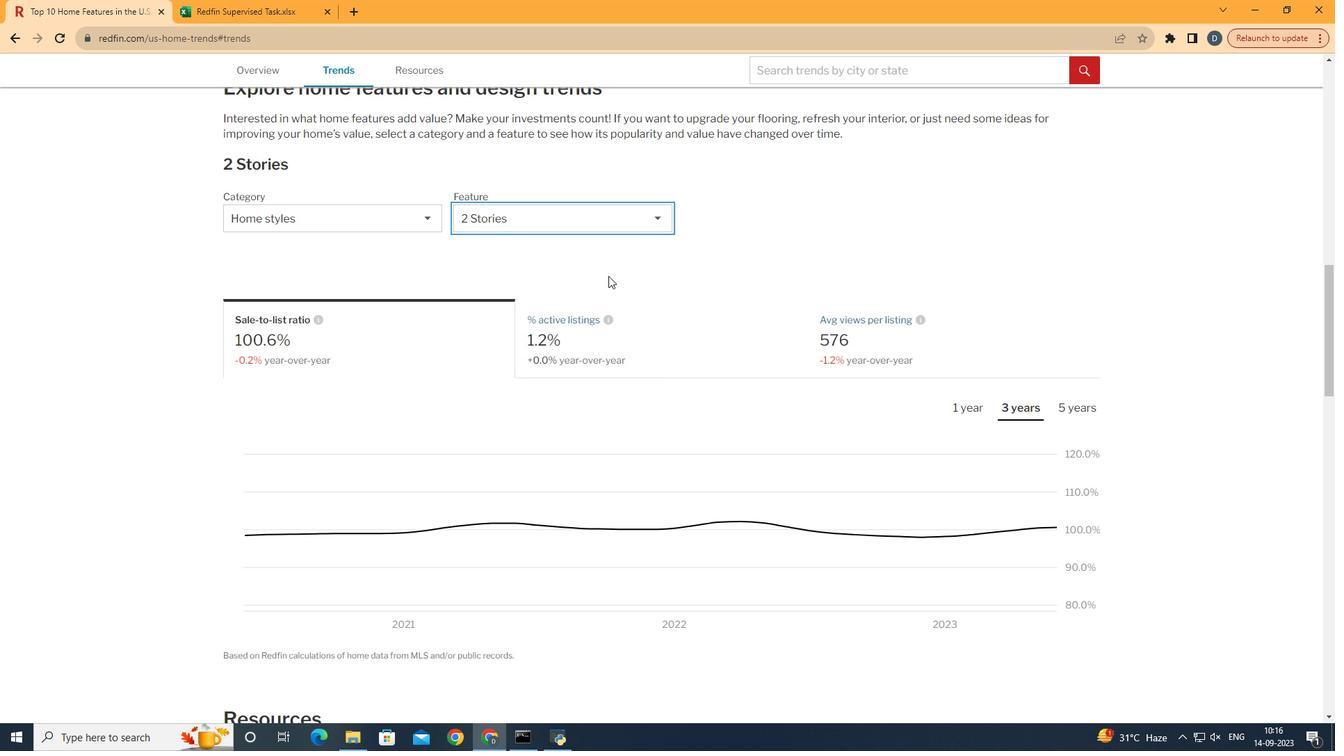 
Action: Mouse pressed left at (656, 324)
Screenshot: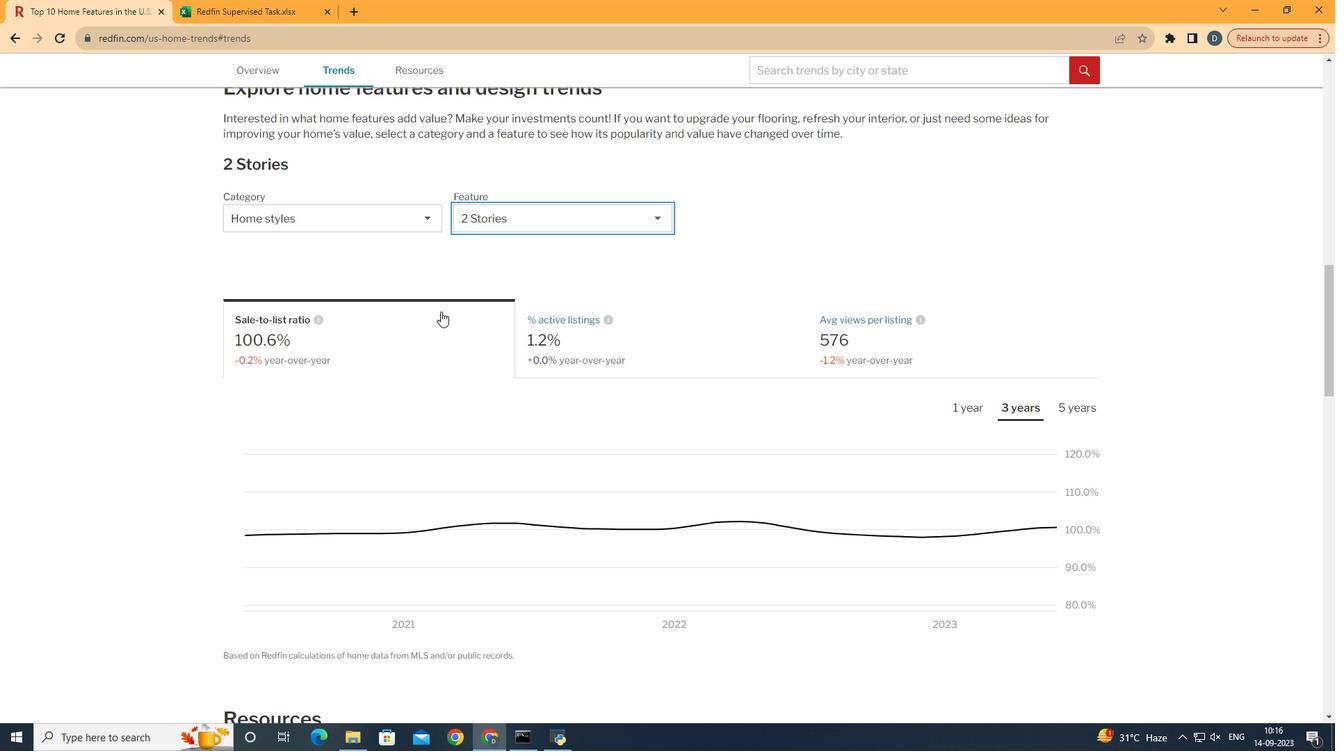 
Action: Mouse moved to (1028, 455)
Screenshot: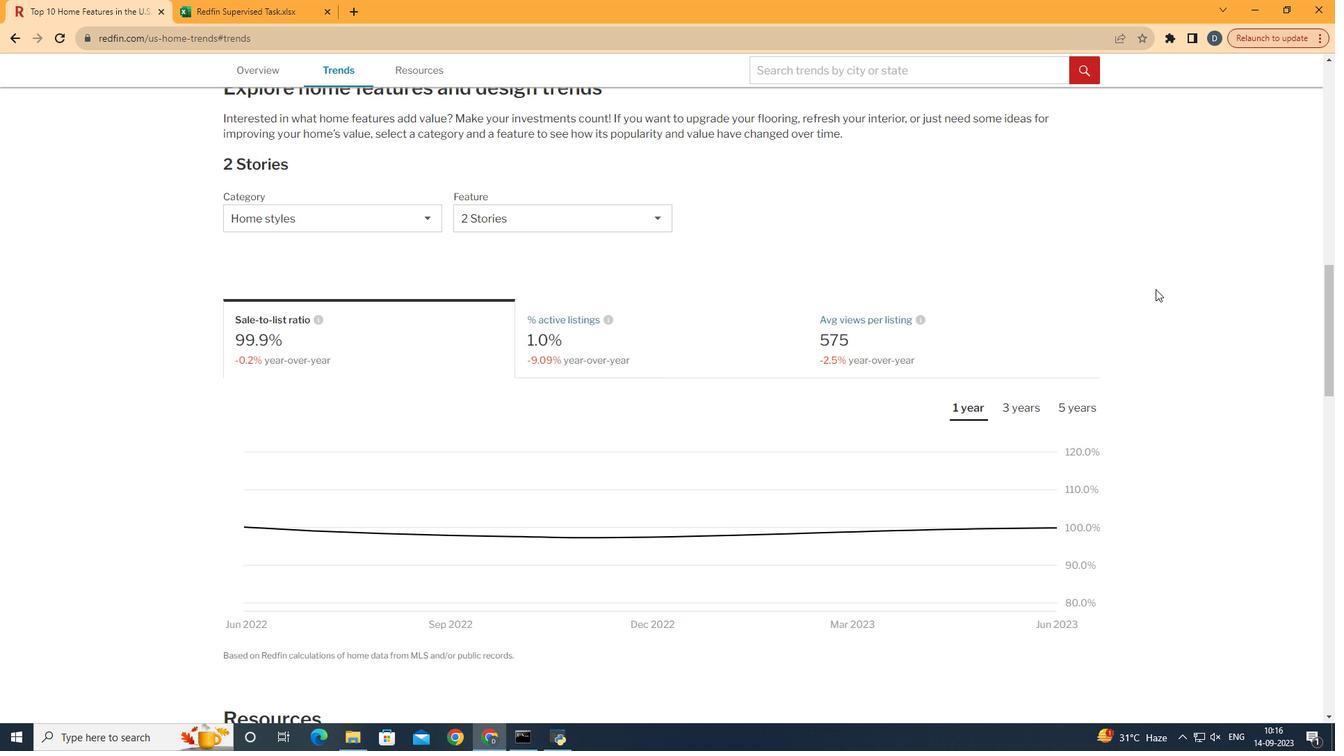 
Action: Mouse pressed left at (1028, 455)
Screenshot: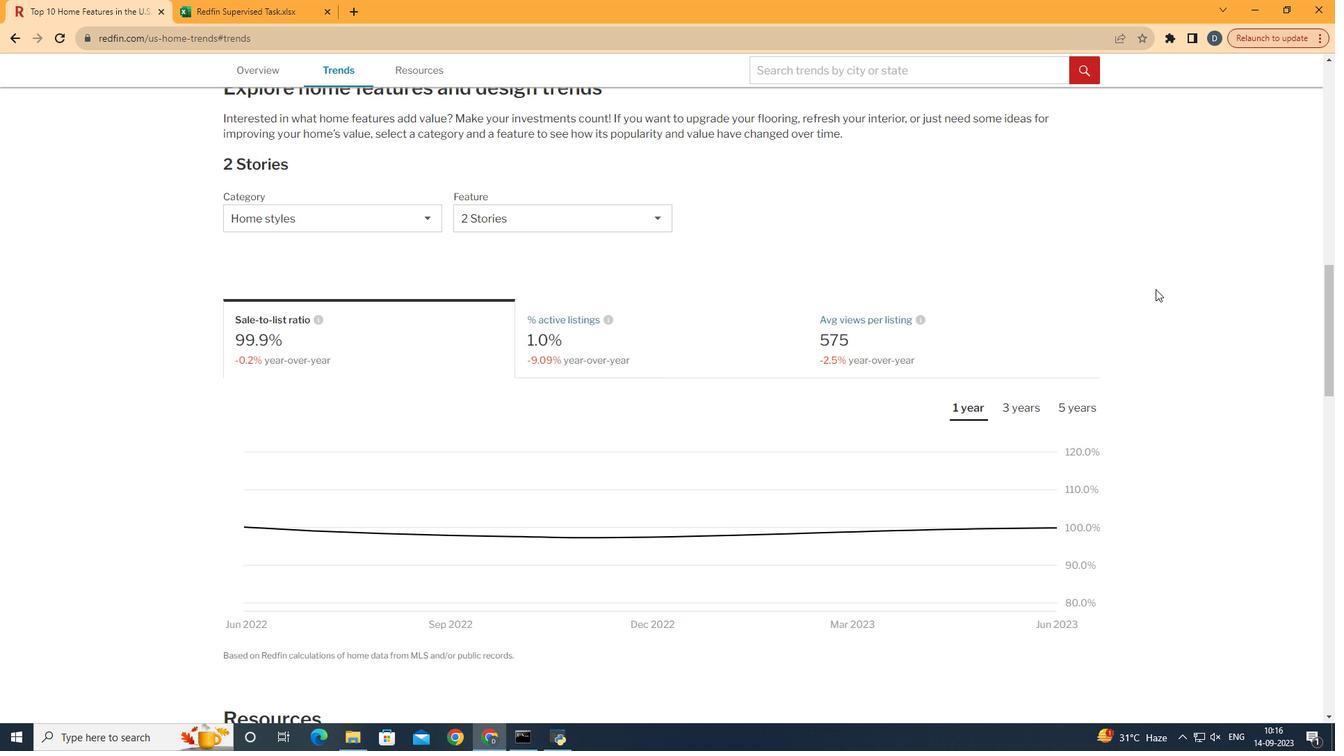 
Action: Mouse moved to (1203, 337)
Screenshot: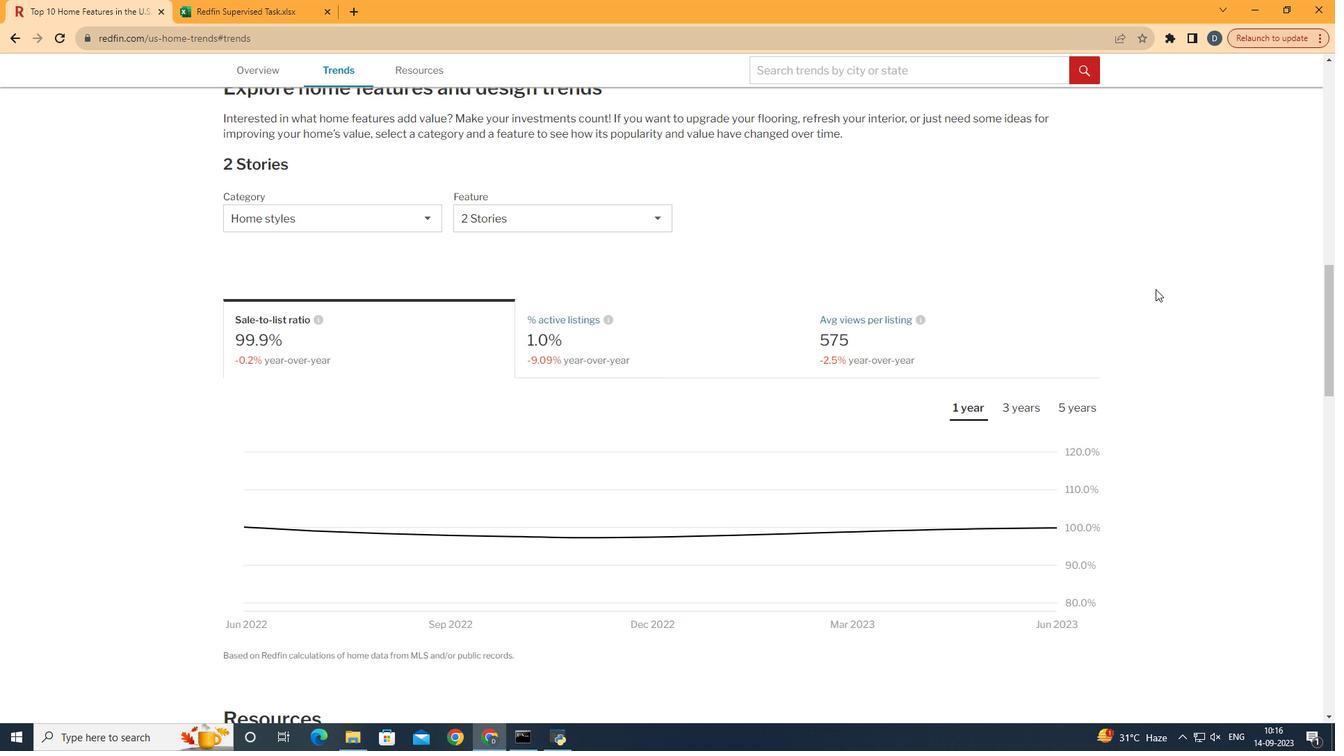 
